 Task: Find a one-way flight from Durango to Greenville on May 2nd for 8 passengers in First class.
Action: Mouse moved to (278, 321)
Screenshot: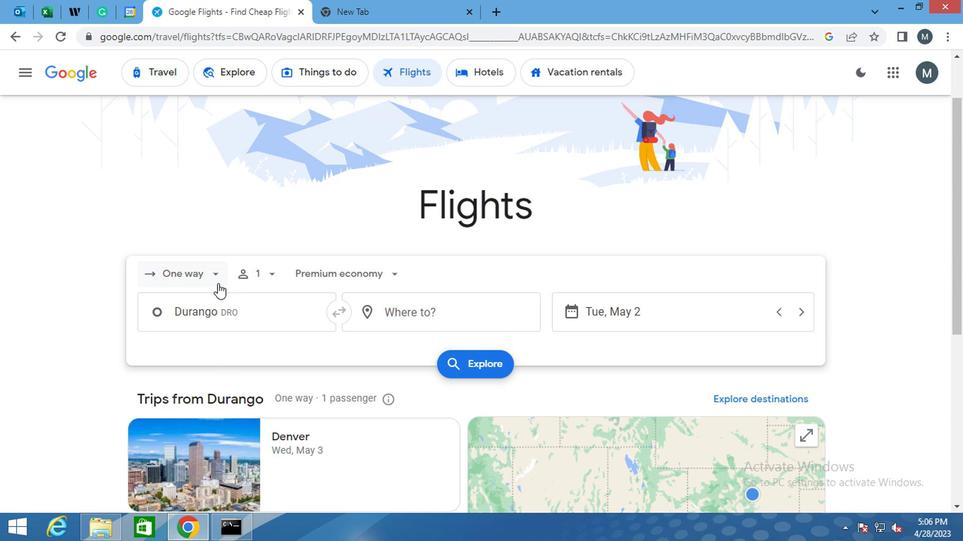 
Action: Mouse pressed left at (278, 321)
Screenshot: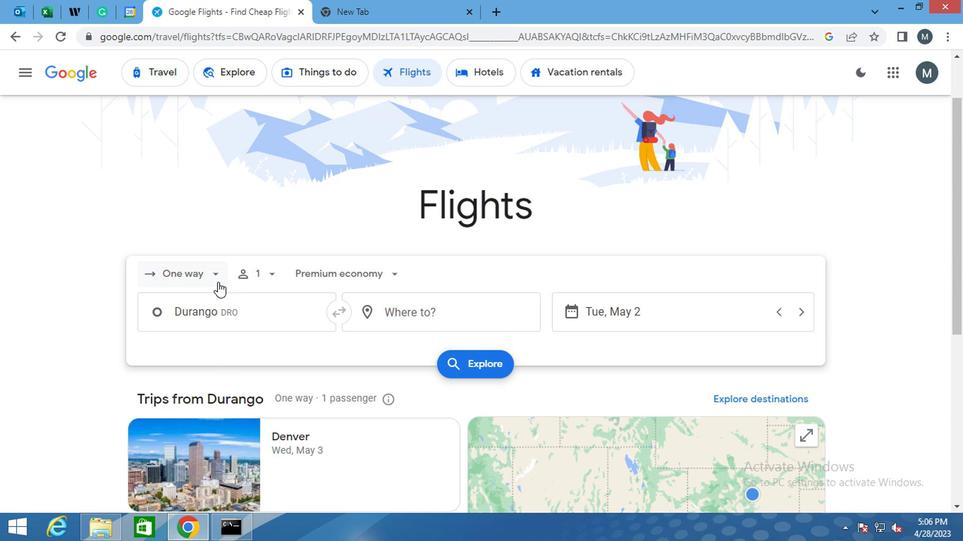 
Action: Mouse moved to (281, 369)
Screenshot: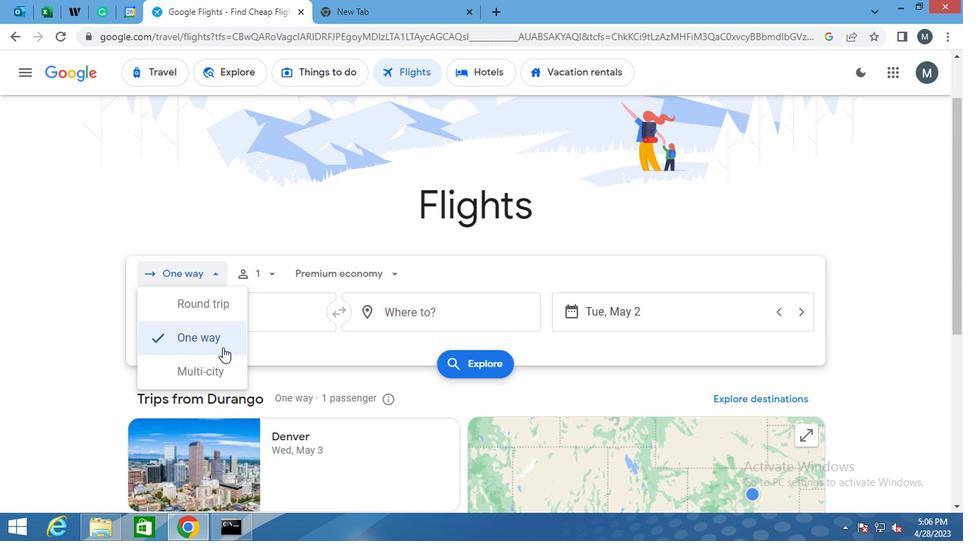 
Action: Mouse pressed left at (281, 369)
Screenshot: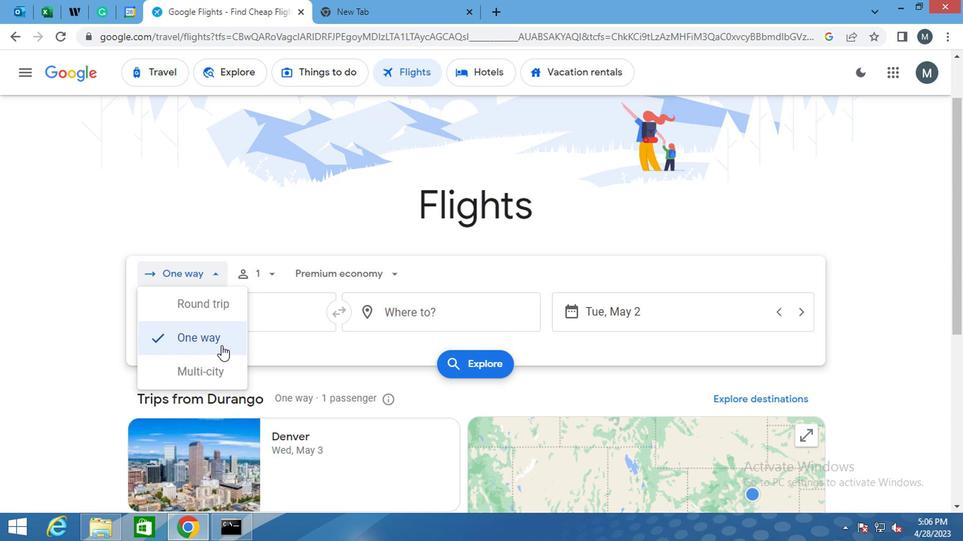 
Action: Mouse moved to (316, 323)
Screenshot: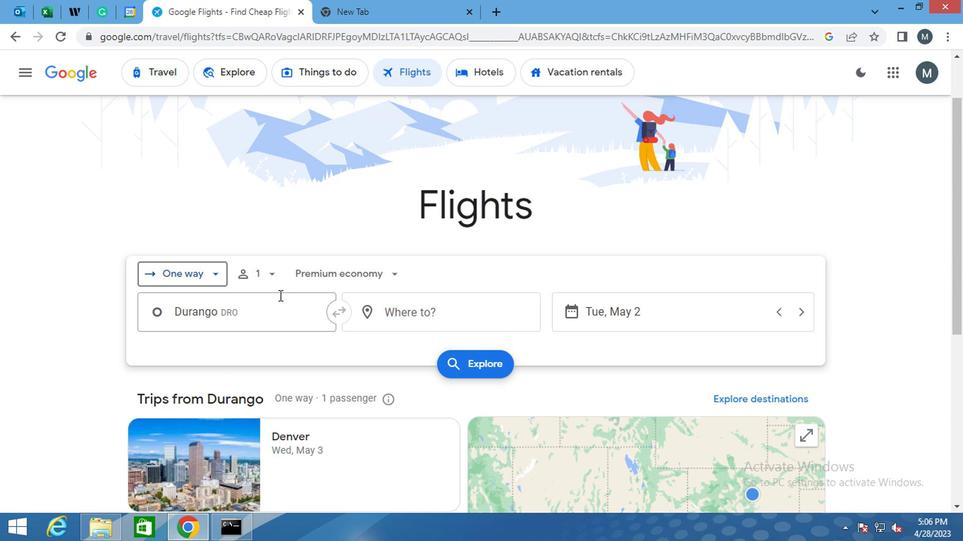 
Action: Mouse pressed left at (316, 323)
Screenshot: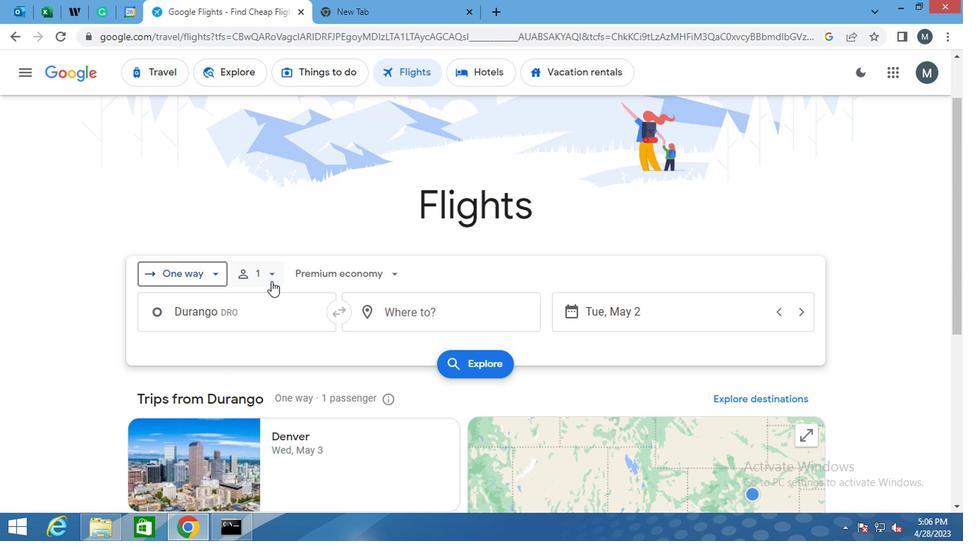 
Action: Mouse moved to (392, 372)
Screenshot: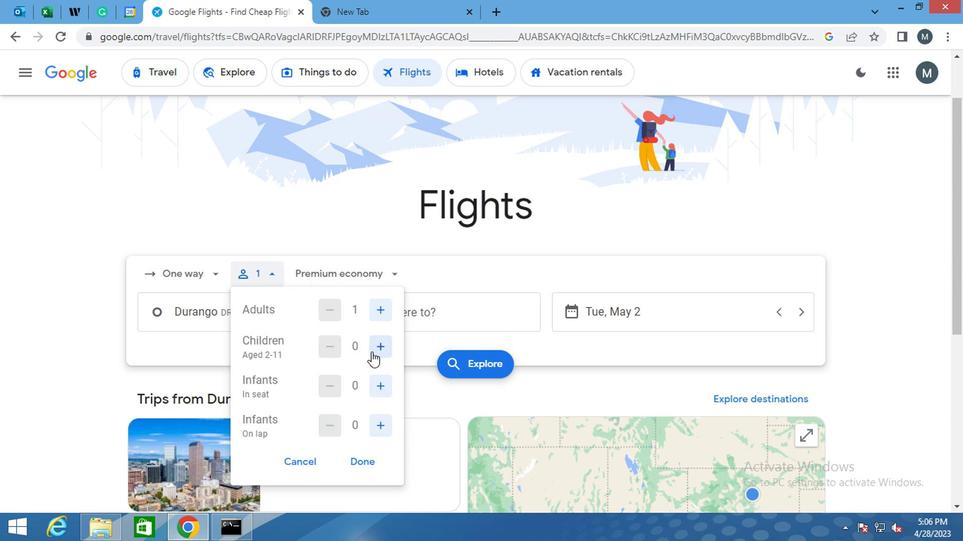 
Action: Mouse pressed left at (392, 372)
Screenshot: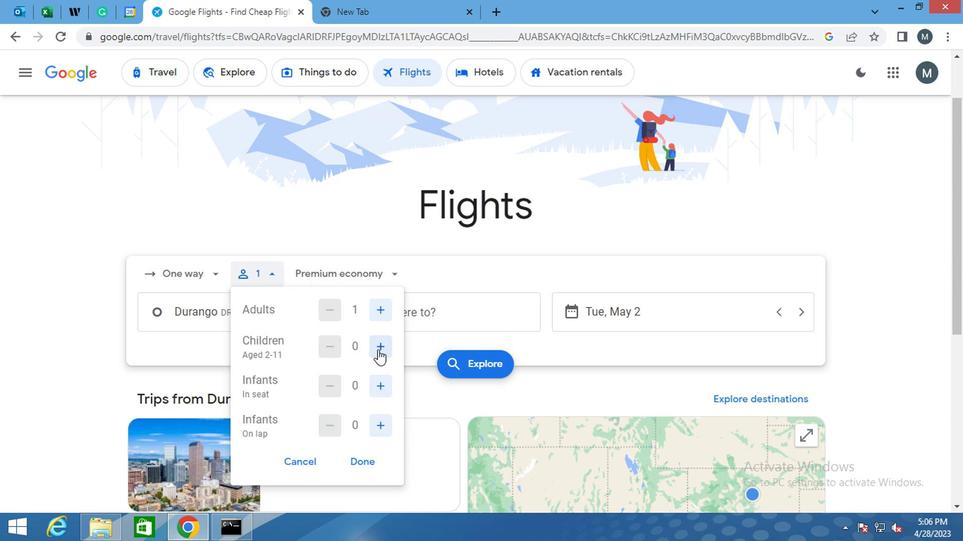 
Action: Mouse moved to (392, 371)
Screenshot: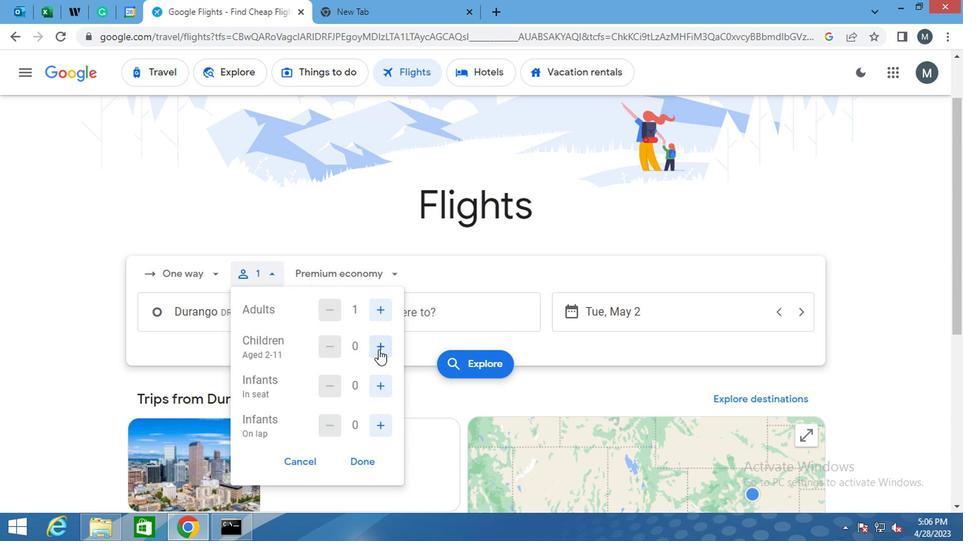 
Action: Mouse pressed left at (392, 371)
Screenshot: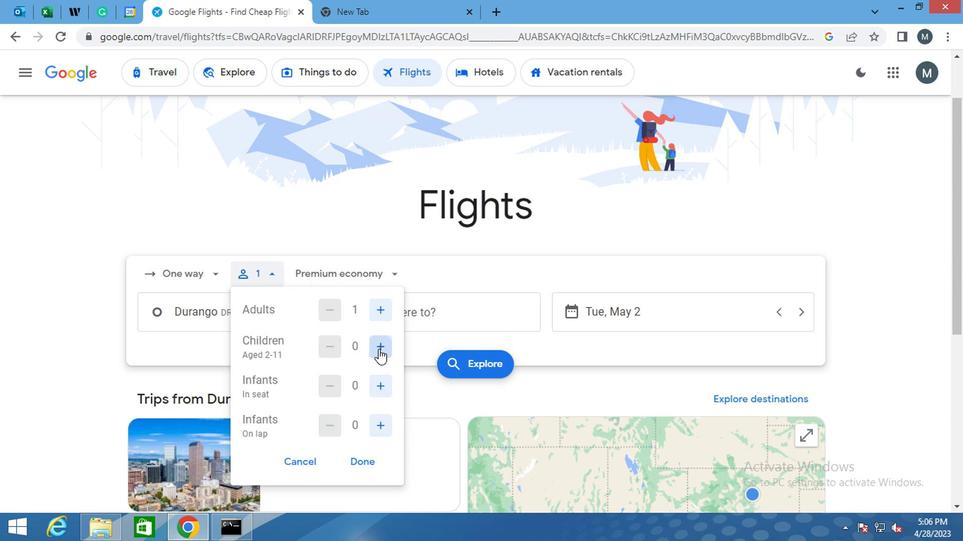 
Action: Mouse pressed left at (392, 371)
Screenshot: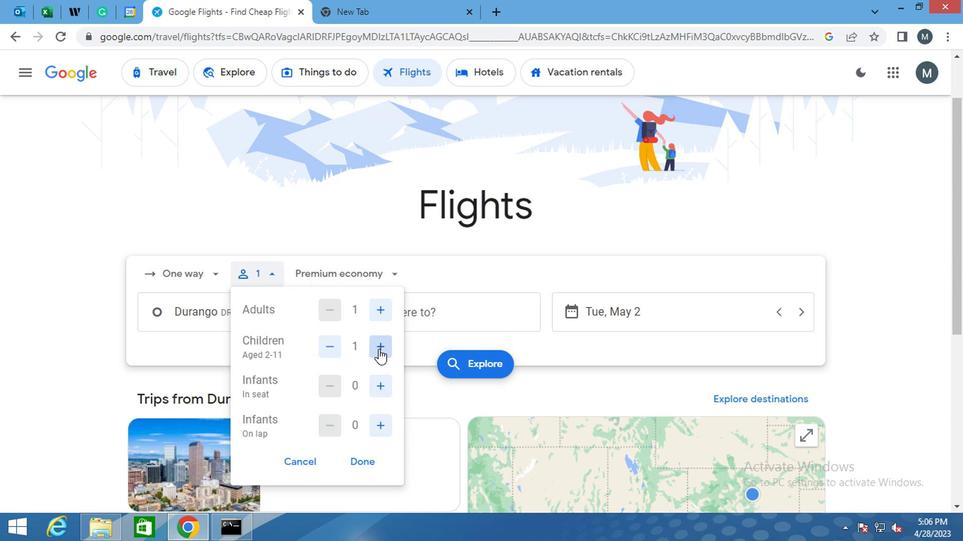 
Action: Mouse pressed left at (392, 371)
Screenshot: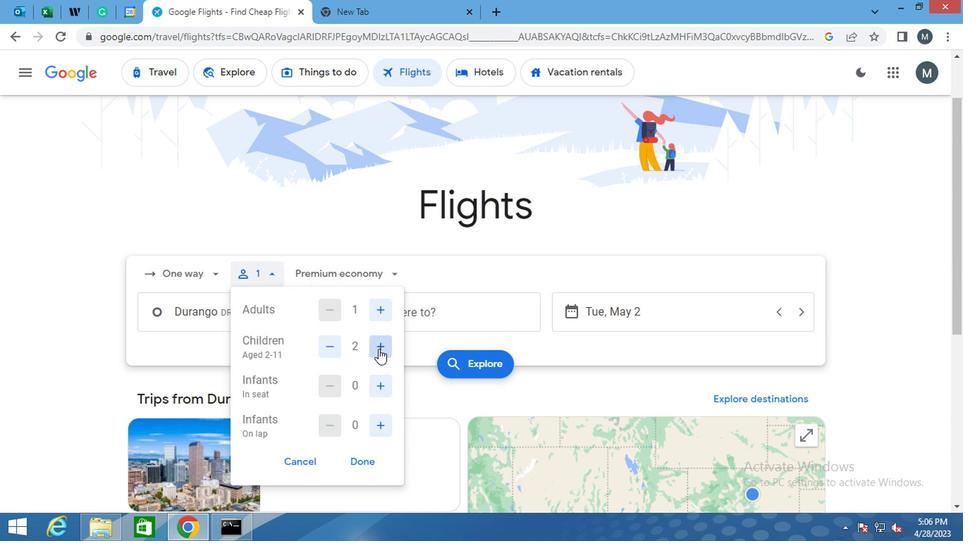 
Action: Mouse pressed left at (392, 371)
Screenshot: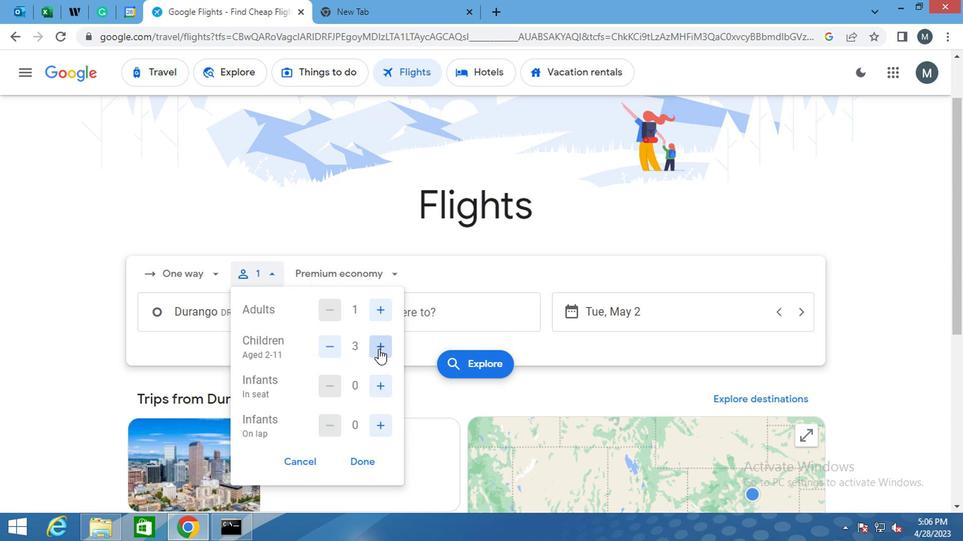 
Action: Mouse moved to (392, 399)
Screenshot: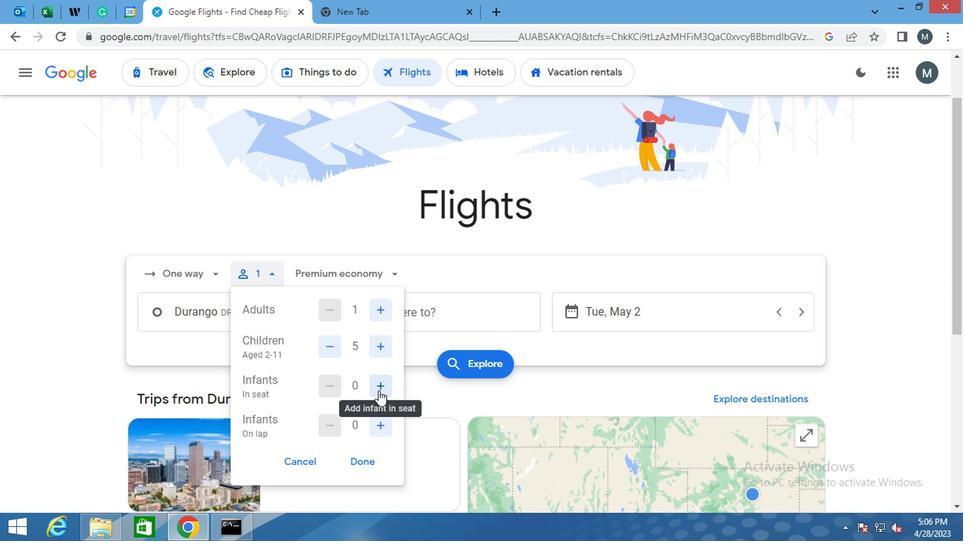 
Action: Mouse pressed left at (392, 399)
Screenshot: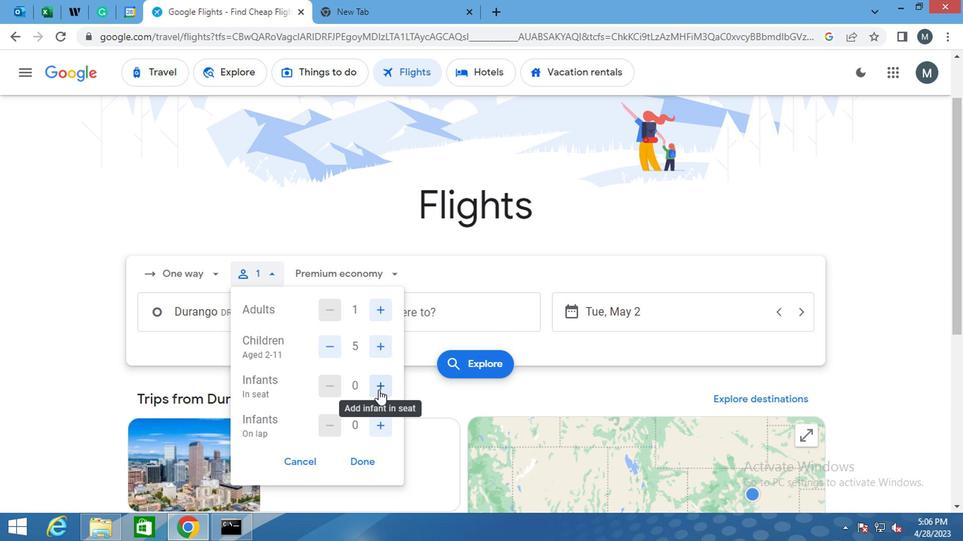
Action: Mouse pressed left at (392, 399)
Screenshot: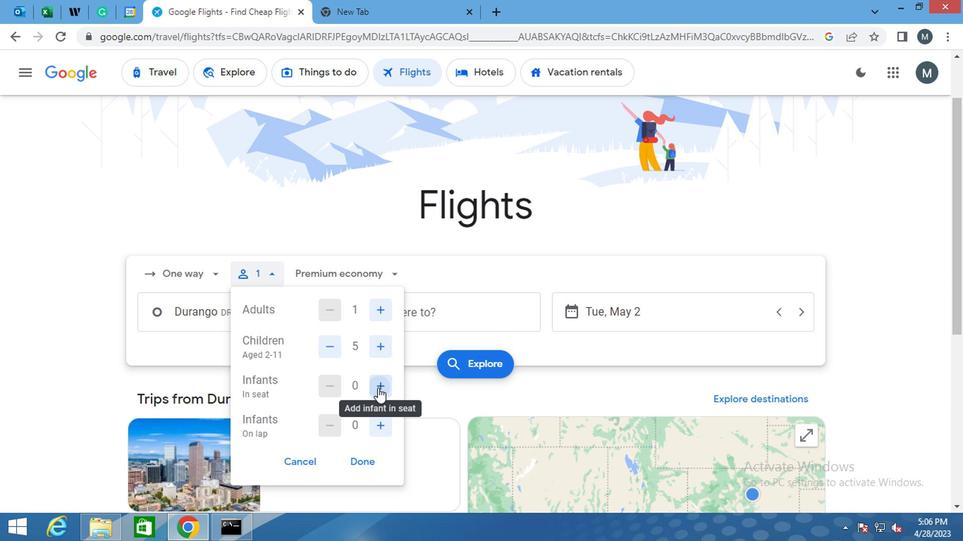 
Action: Mouse moved to (391, 428)
Screenshot: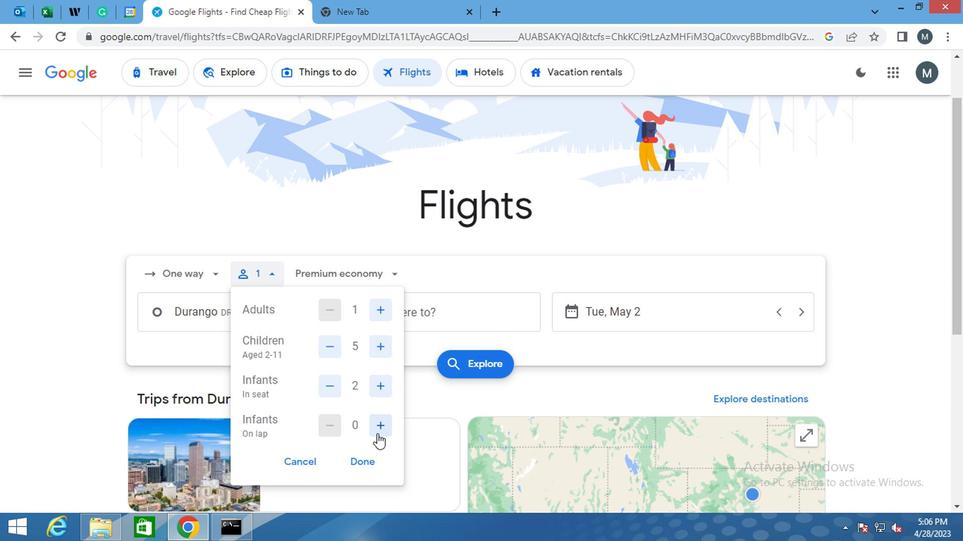 
Action: Mouse pressed left at (391, 428)
Screenshot: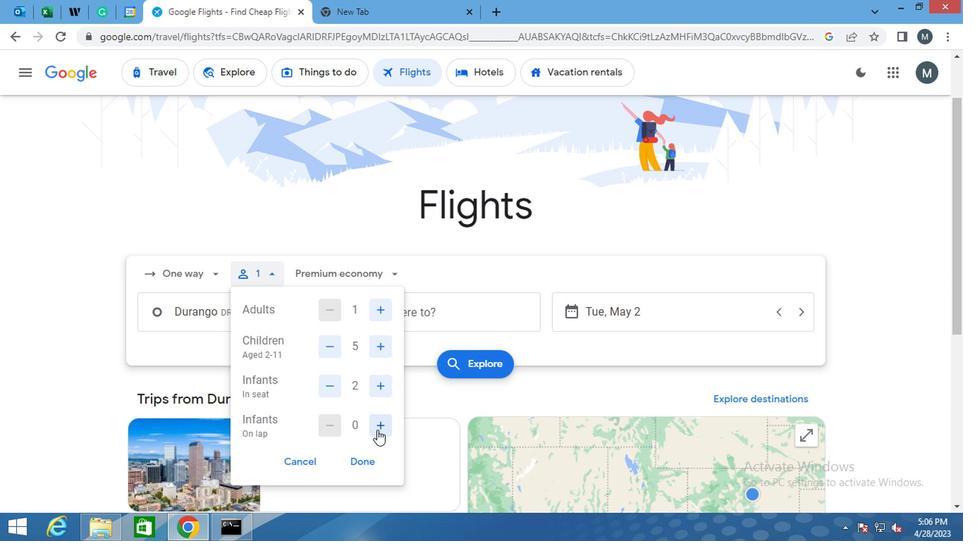 
Action: Mouse moved to (358, 398)
Screenshot: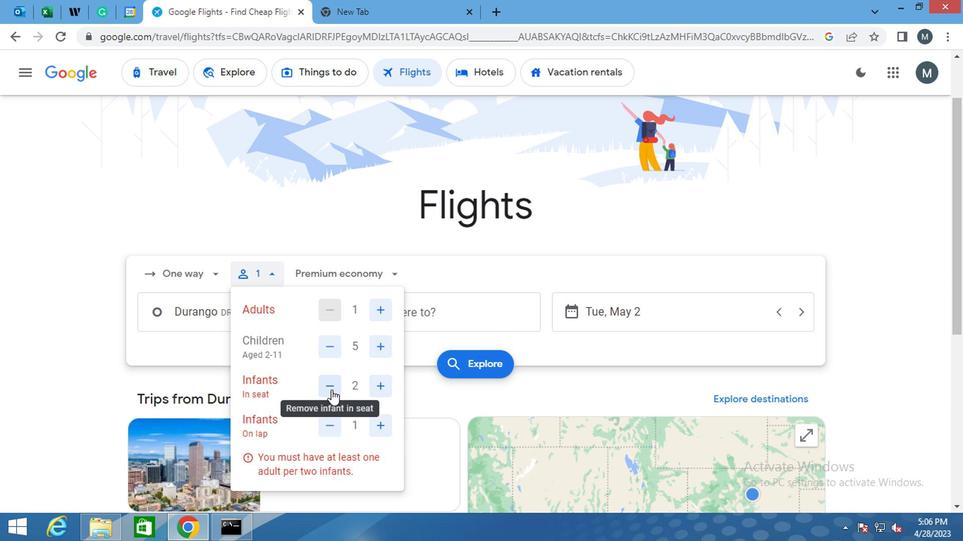 
Action: Mouse pressed left at (358, 398)
Screenshot: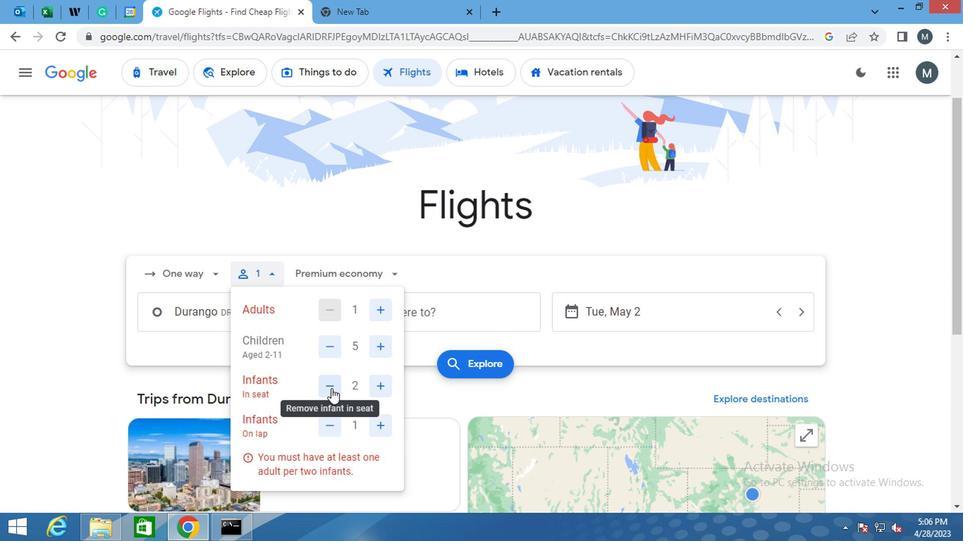
Action: Mouse moved to (386, 448)
Screenshot: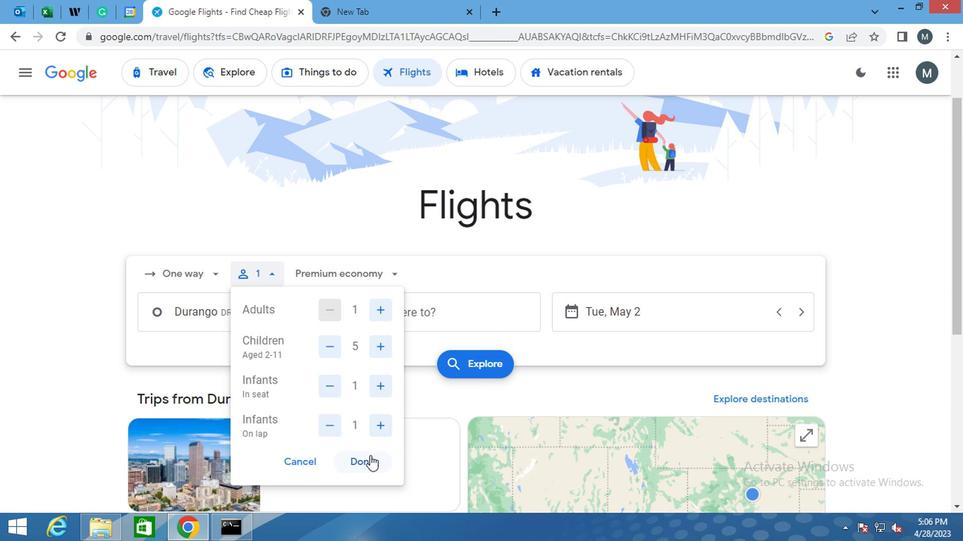 
Action: Mouse pressed left at (386, 448)
Screenshot: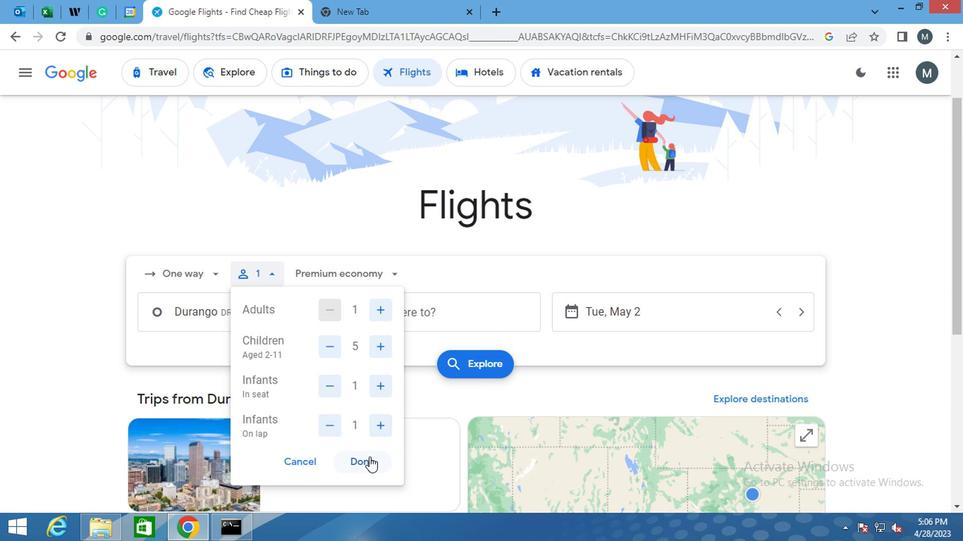 
Action: Mouse moved to (391, 318)
Screenshot: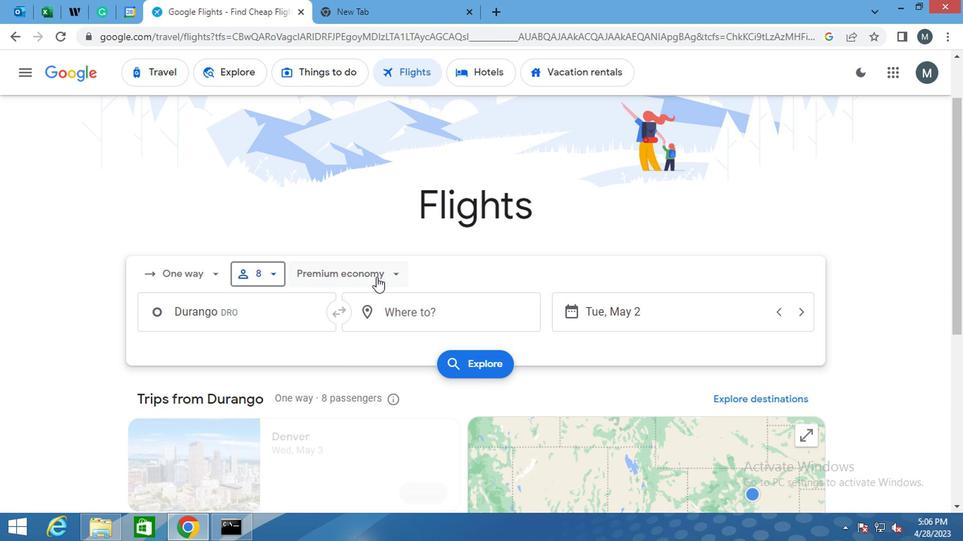 
Action: Mouse pressed left at (391, 318)
Screenshot: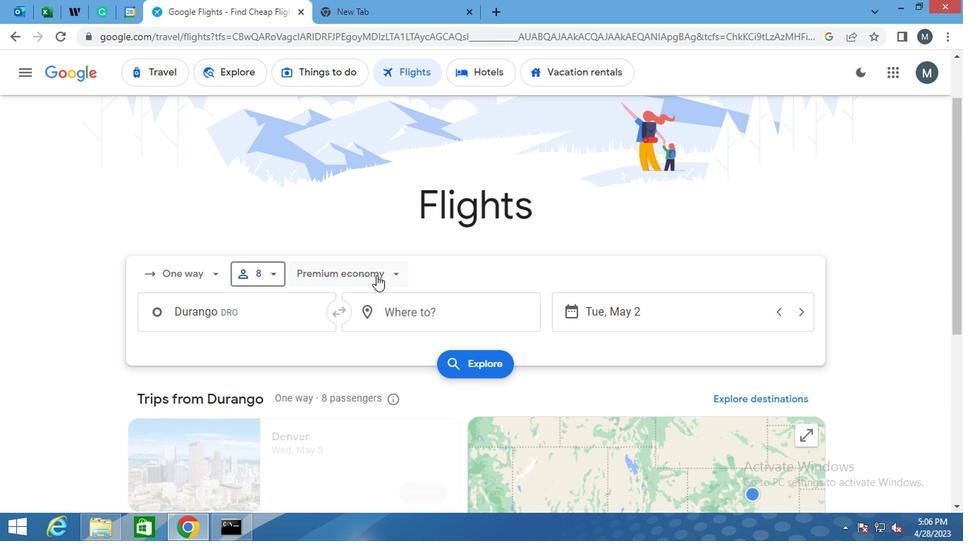 
Action: Mouse moved to (373, 409)
Screenshot: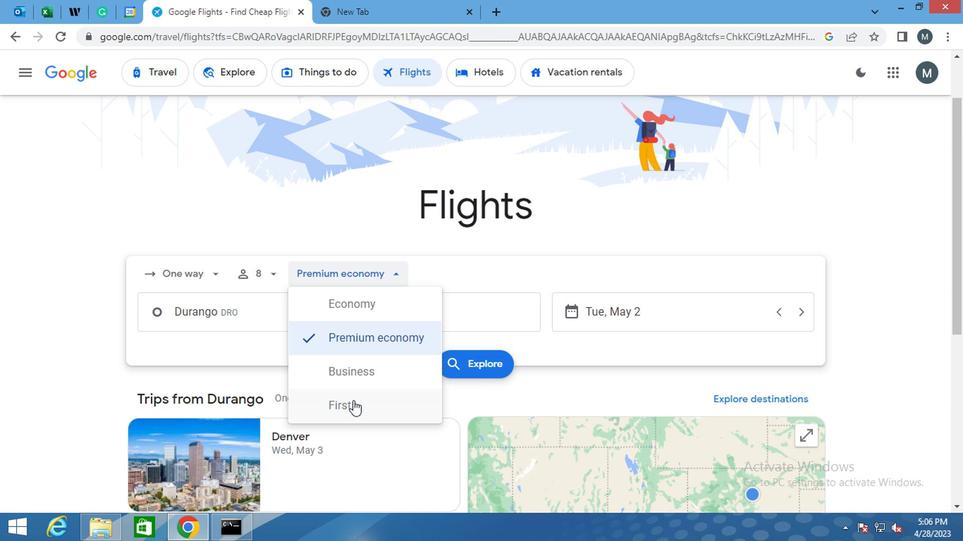 
Action: Mouse pressed left at (373, 409)
Screenshot: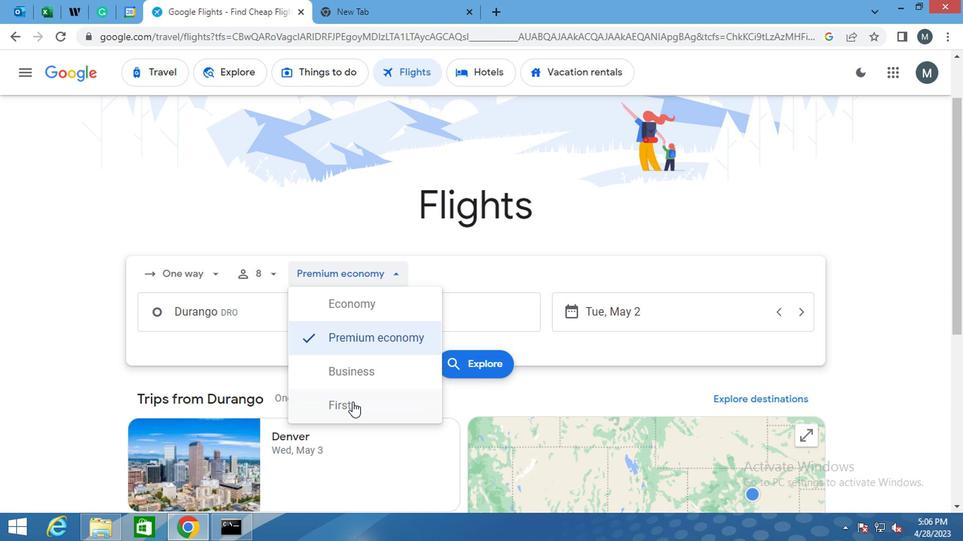 
Action: Mouse moved to (313, 341)
Screenshot: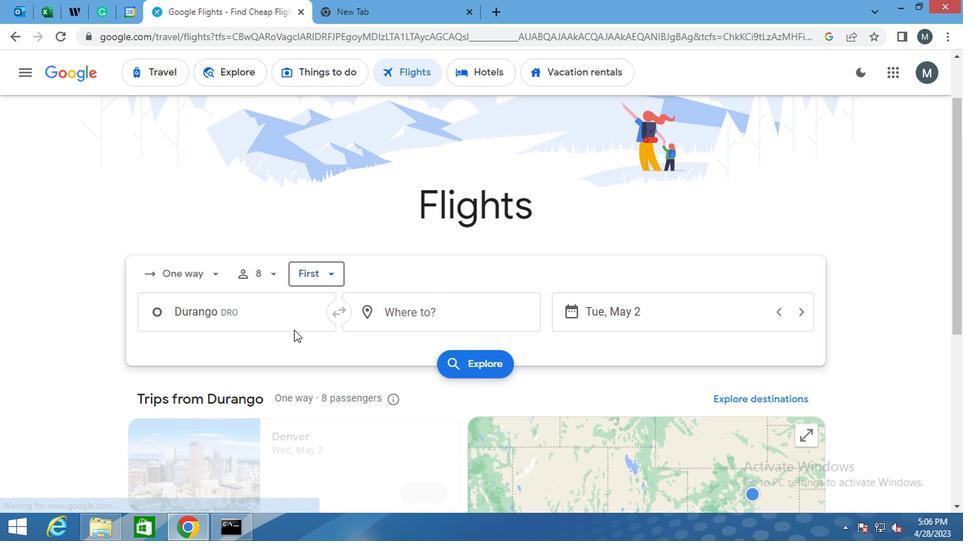 
Action: Mouse pressed left at (313, 341)
Screenshot: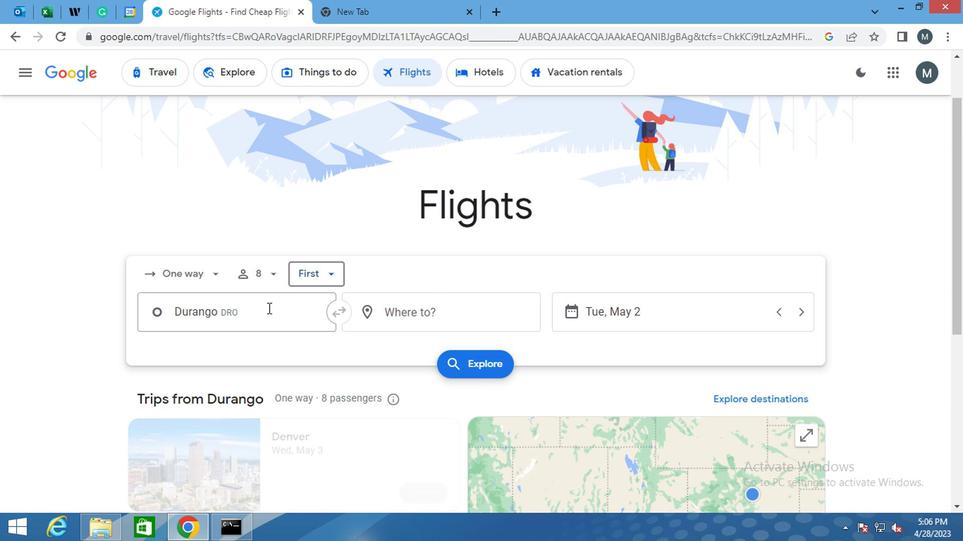 
Action: Mouse moved to (330, 394)
Screenshot: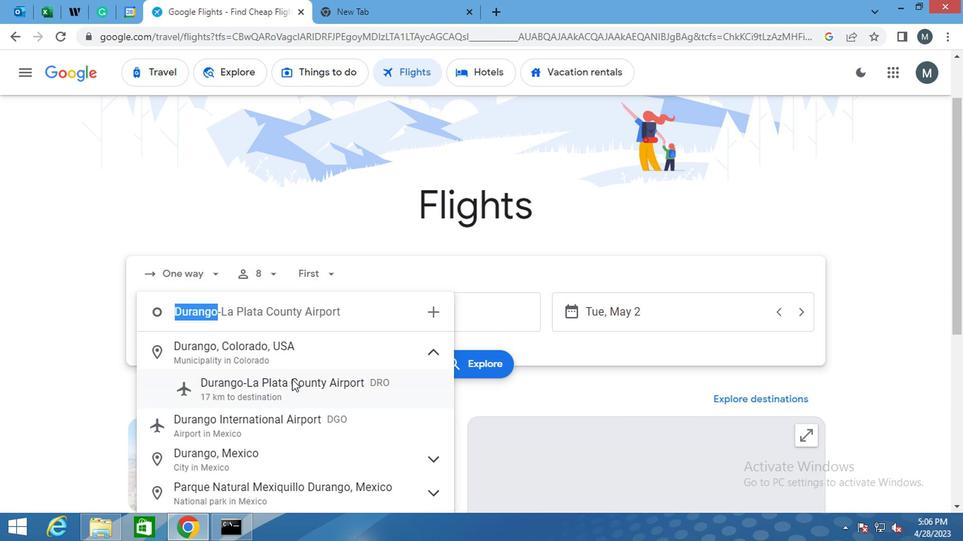 
Action: Mouse pressed left at (330, 394)
Screenshot: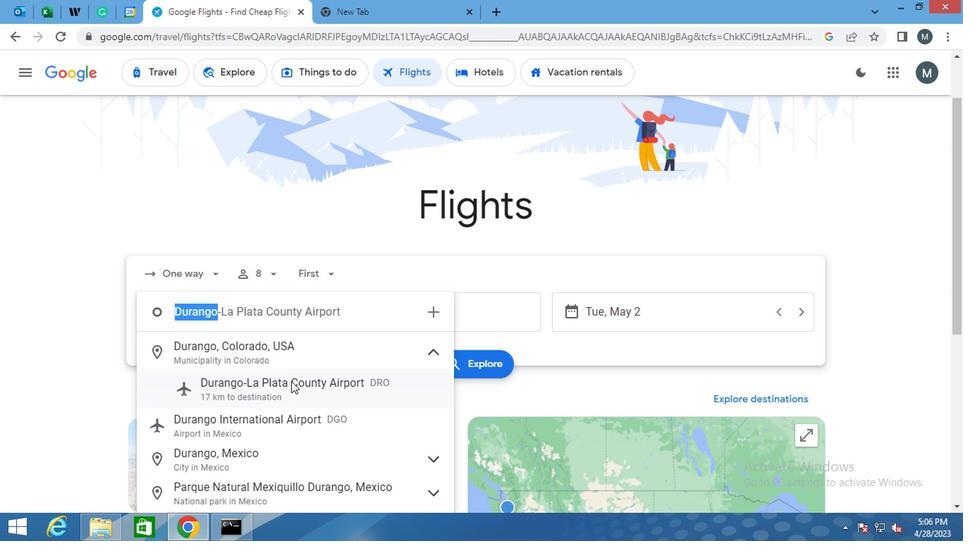 
Action: Mouse moved to (412, 345)
Screenshot: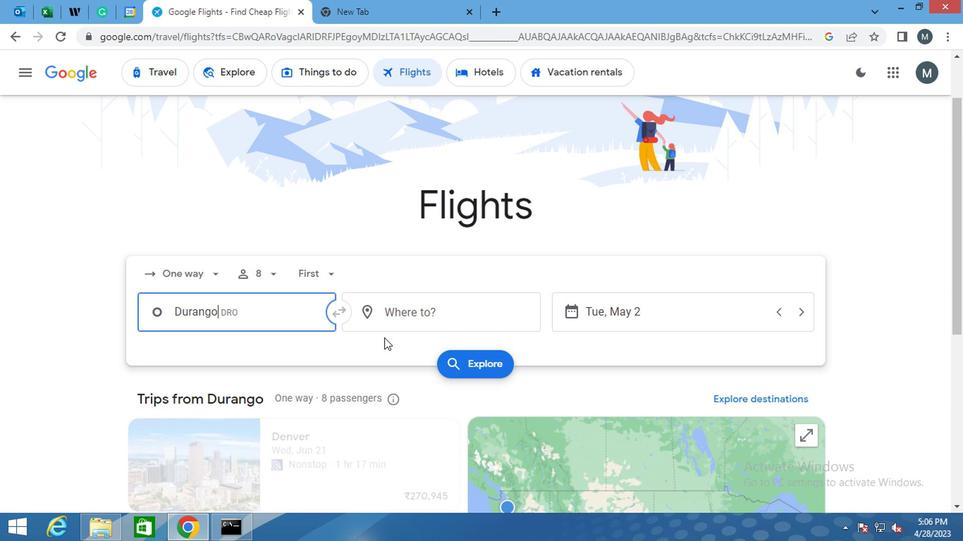 
Action: Mouse pressed left at (412, 345)
Screenshot: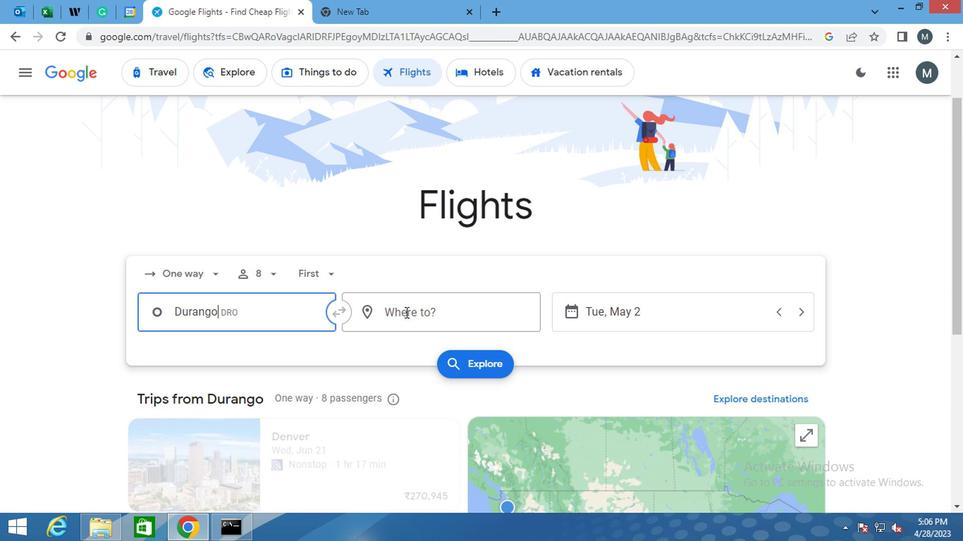 
Action: Mouse moved to (412, 345)
Screenshot: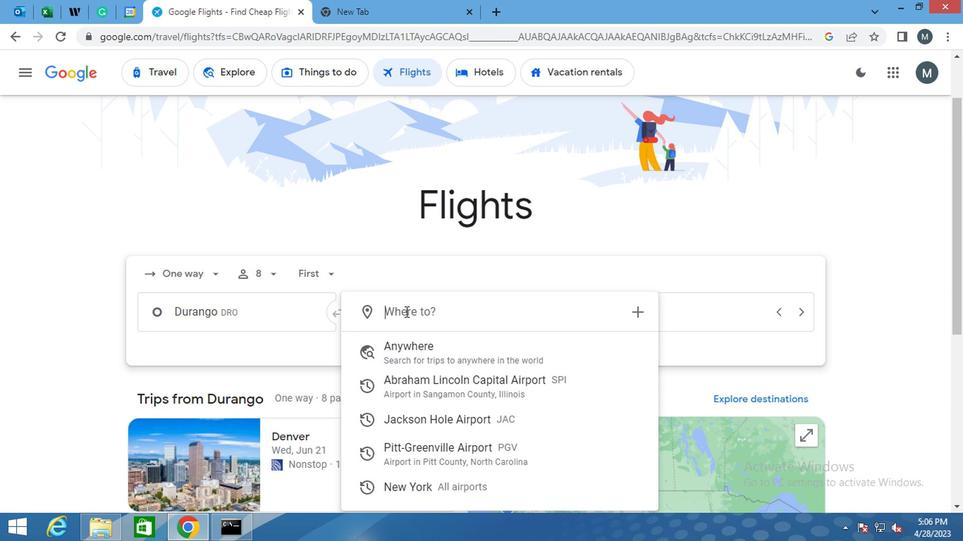 
Action: Key pressed p
Screenshot: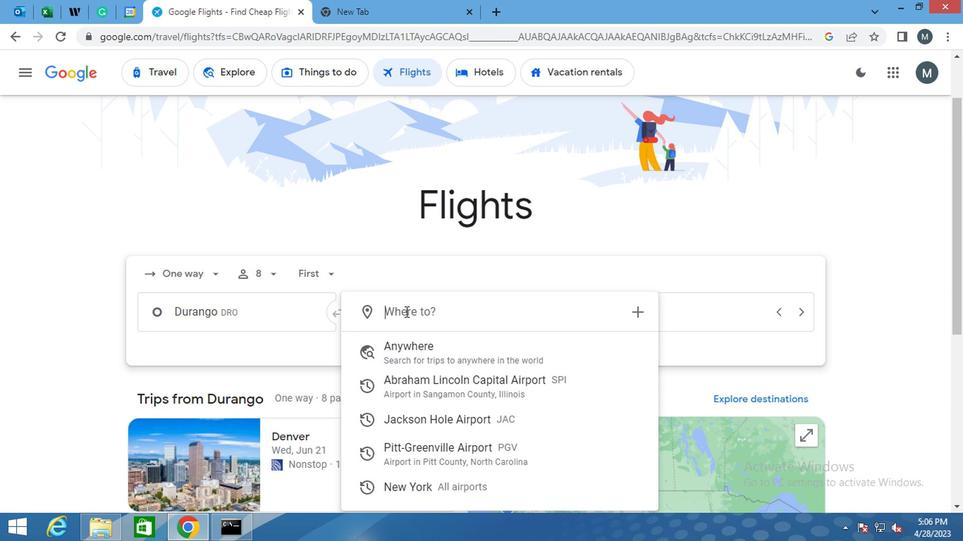 
Action: Mouse moved to (410, 346)
Screenshot: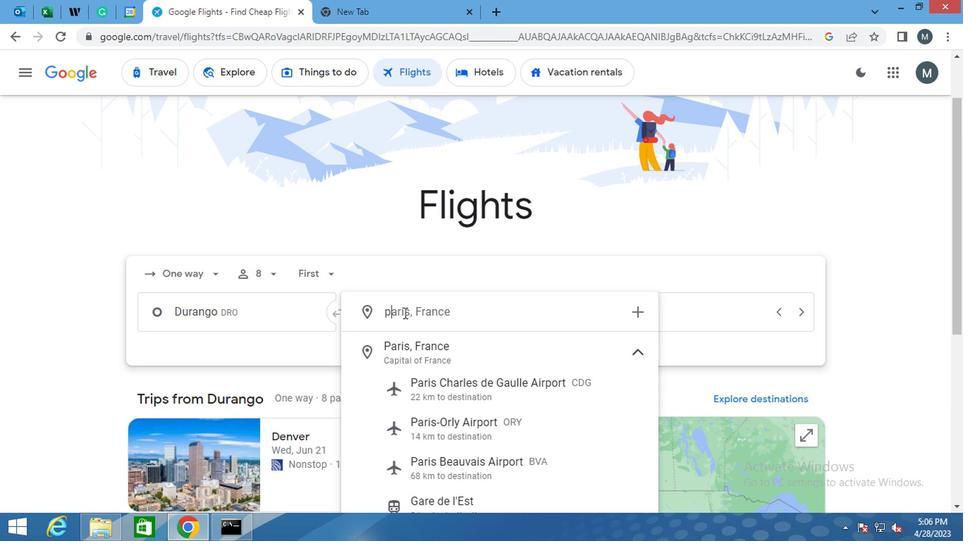 
Action: Key pressed g
Screenshot: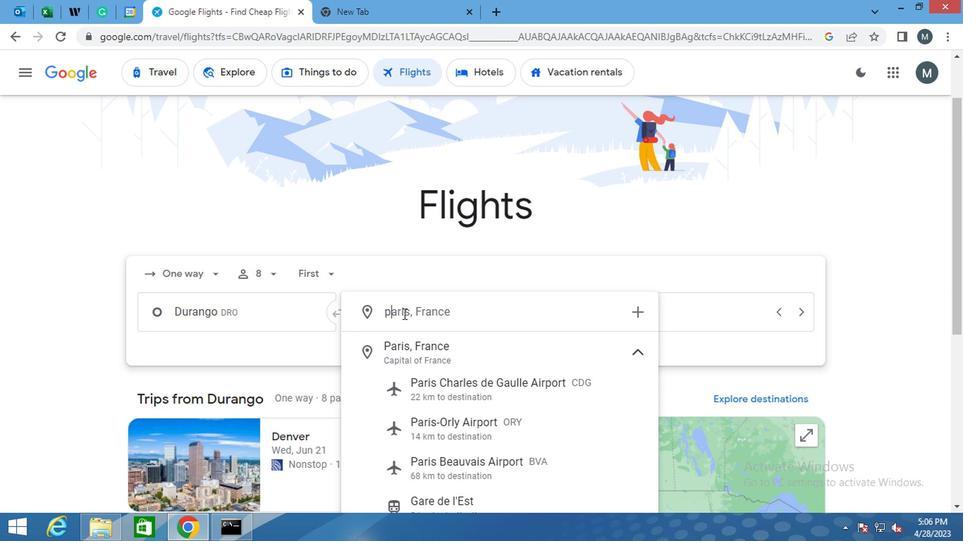 
Action: Mouse moved to (409, 348)
Screenshot: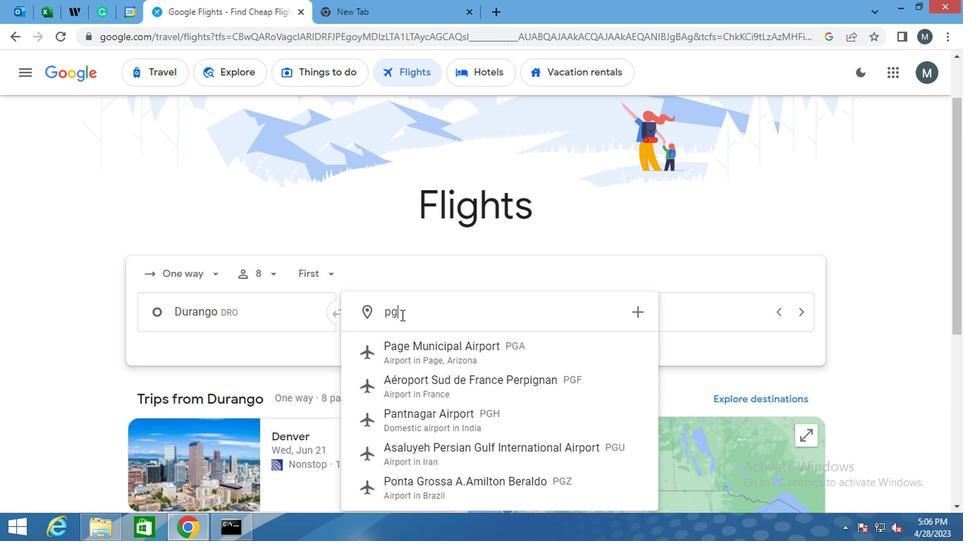 
Action: Key pressed v
Screenshot: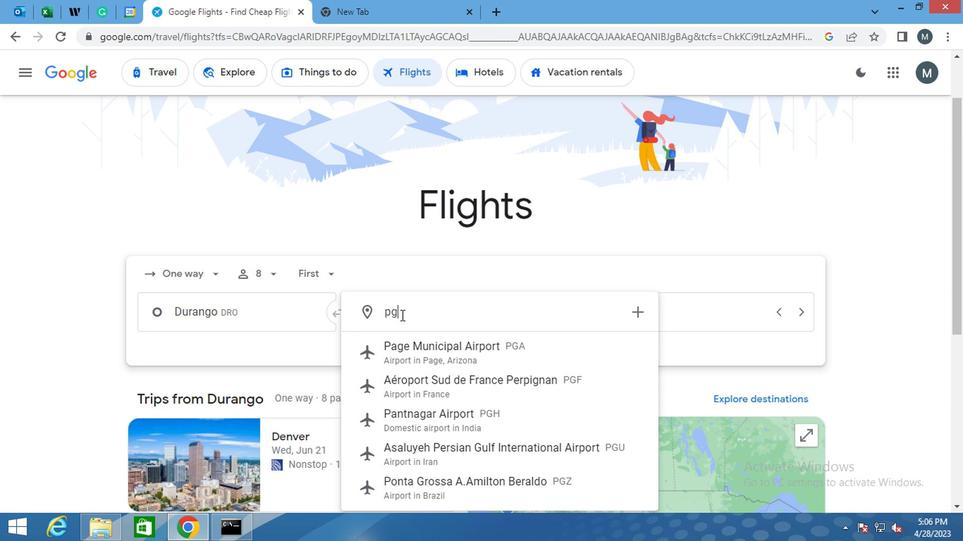 
Action: Mouse moved to (431, 373)
Screenshot: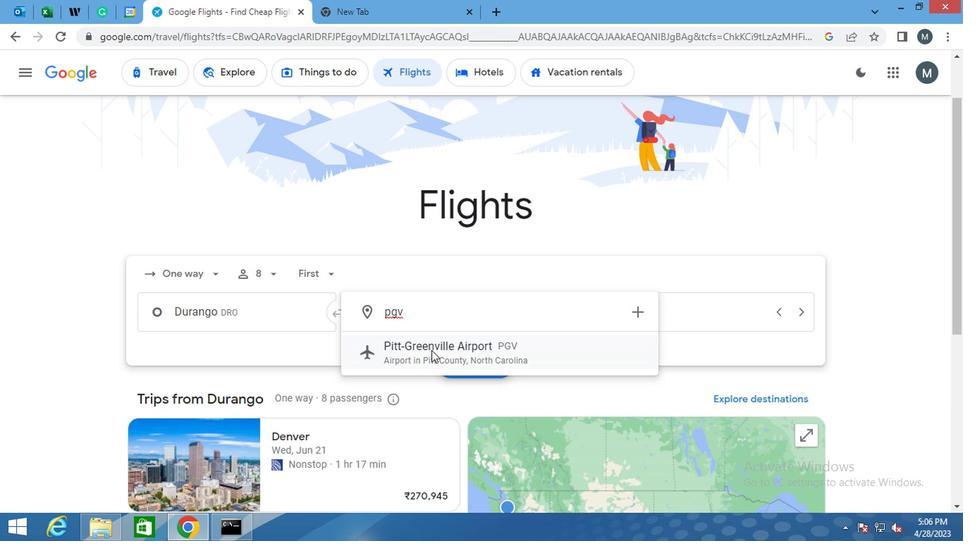 
Action: Mouse pressed left at (431, 373)
Screenshot: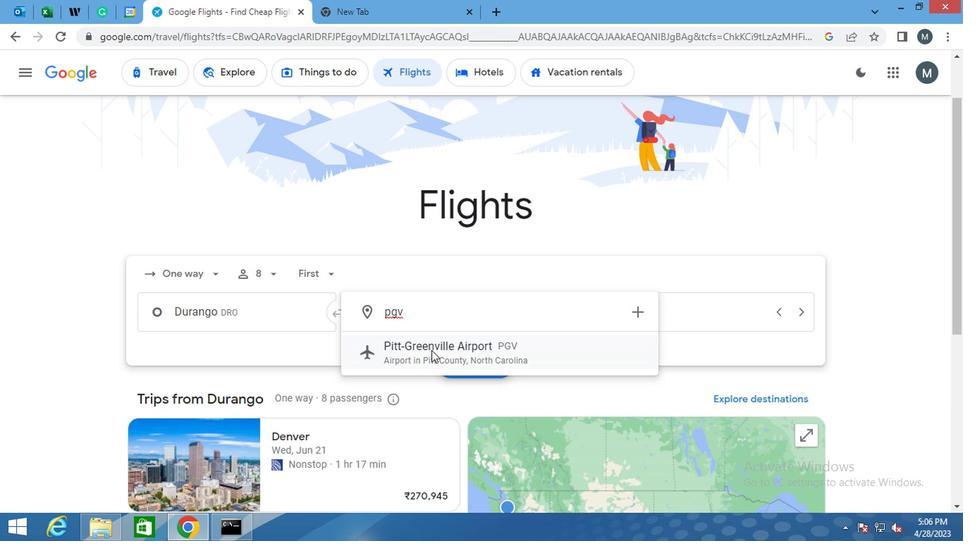 
Action: Mouse moved to (529, 345)
Screenshot: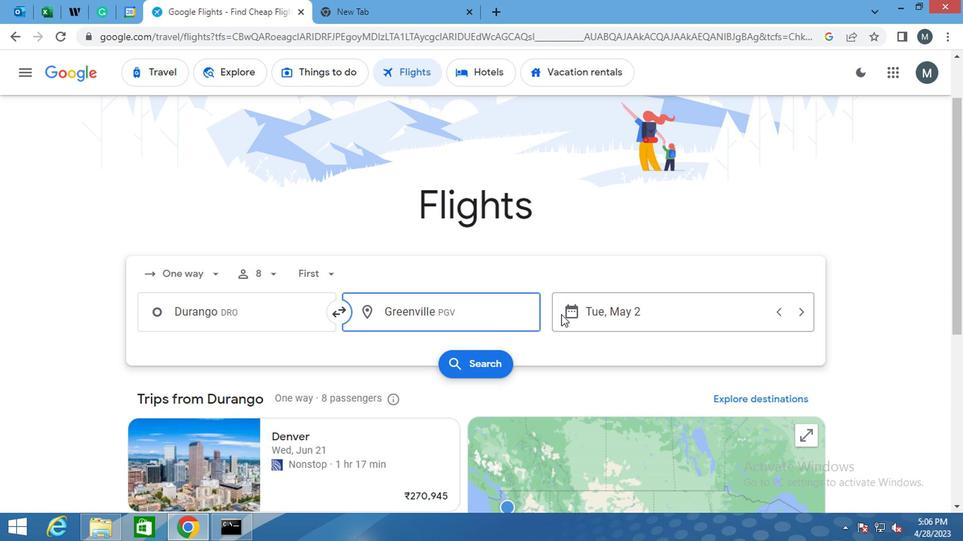 
Action: Mouse pressed left at (529, 345)
Screenshot: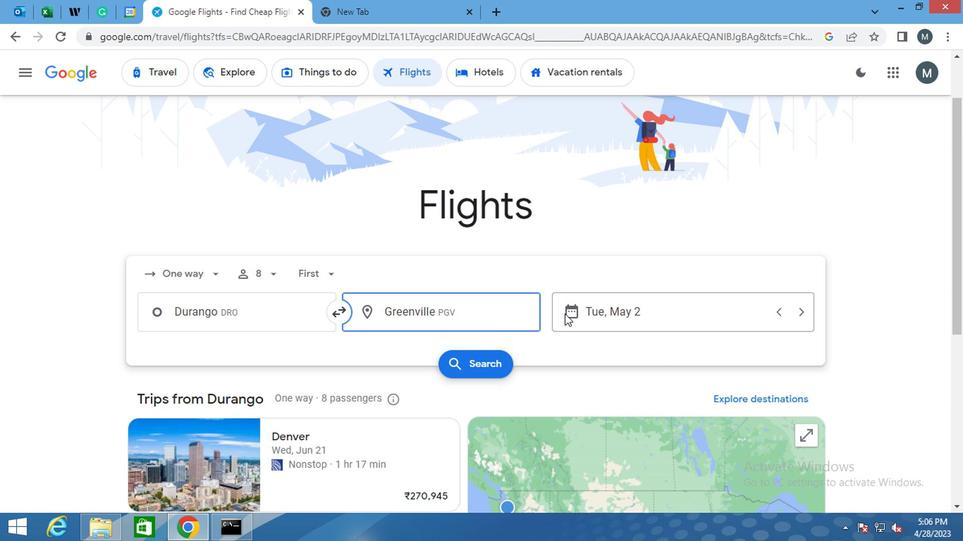 
Action: Mouse moved to (578, 300)
Screenshot: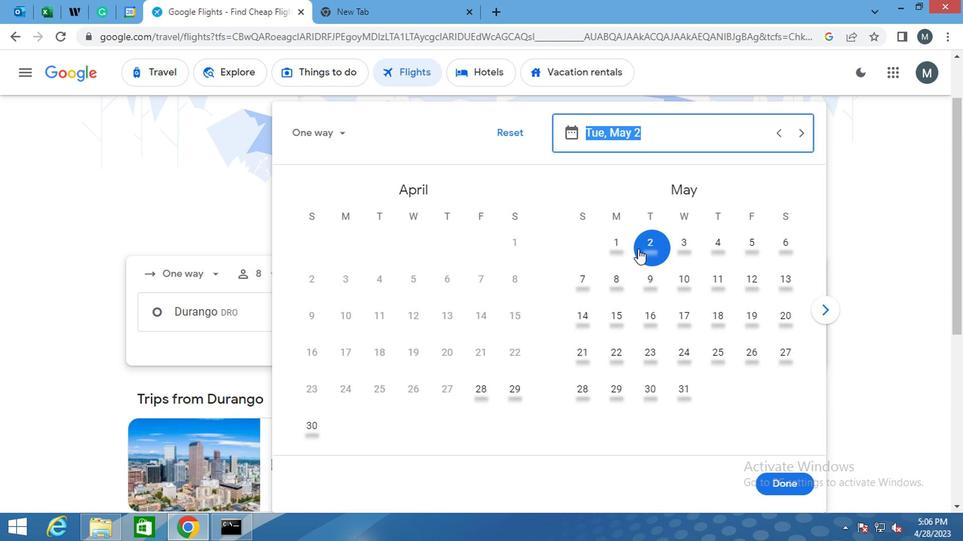 
Action: Mouse pressed left at (578, 300)
Screenshot: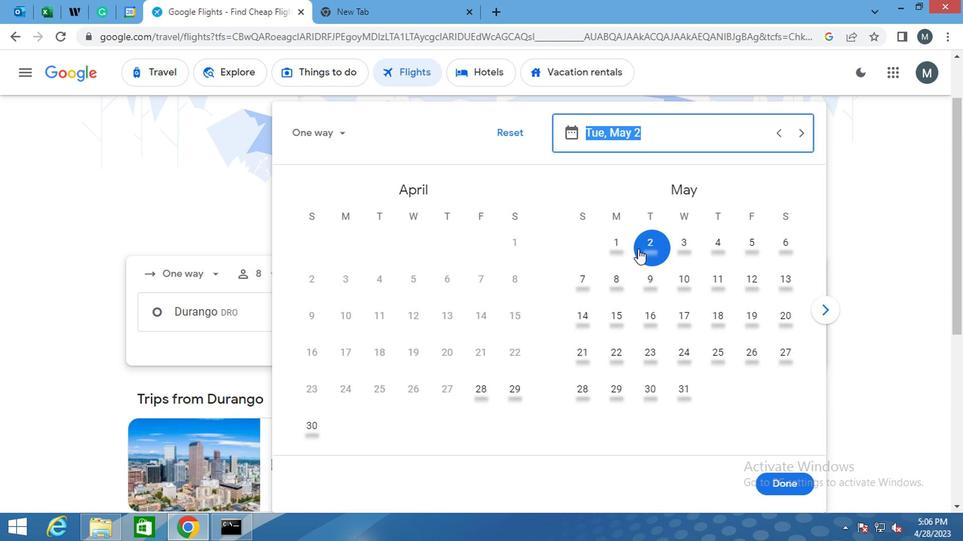 
Action: Mouse moved to (676, 465)
Screenshot: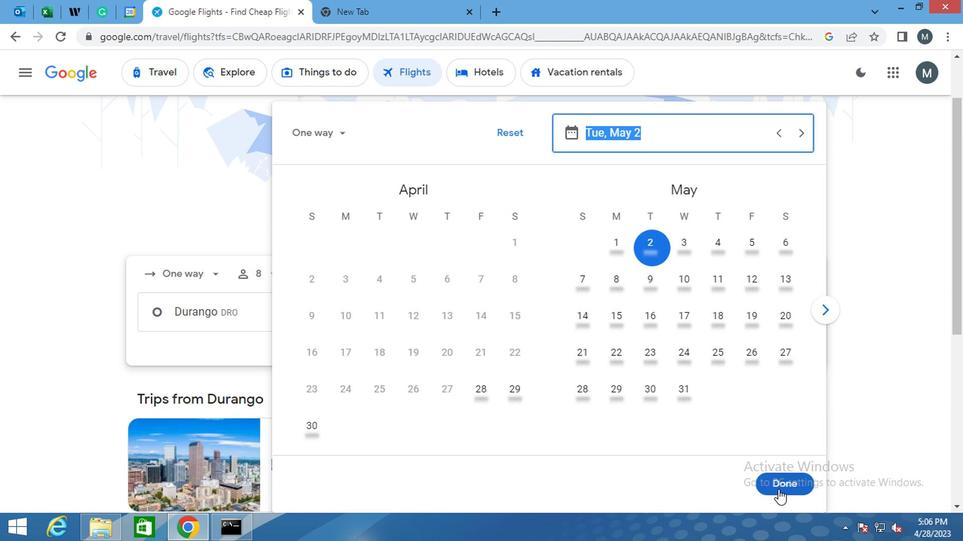 
Action: Mouse pressed left at (676, 465)
Screenshot: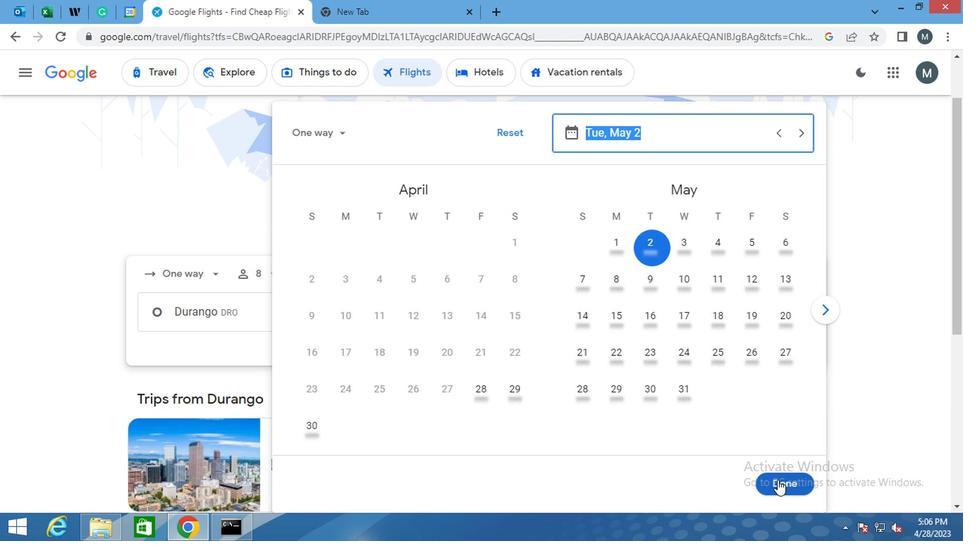 
Action: Mouse moved to (451, 379)
Screenshot: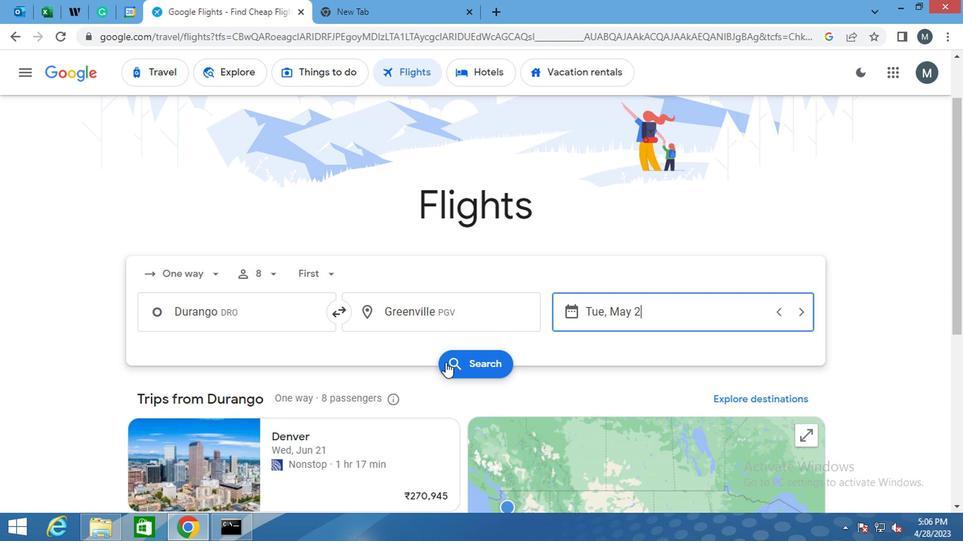 
Action: Mouse pressed left at (451, 379)
Screenshot: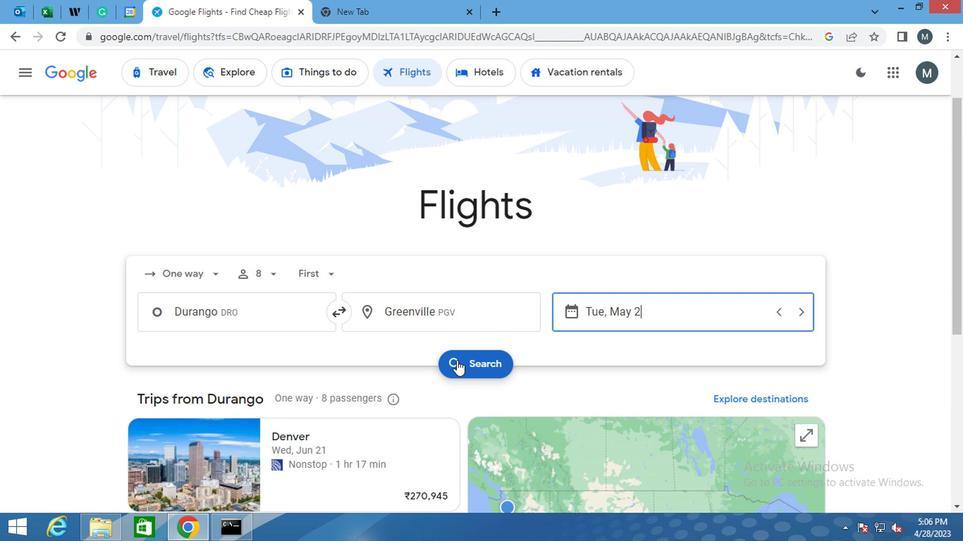 
Action: Mouse moved to (242, 266)
Screenshot: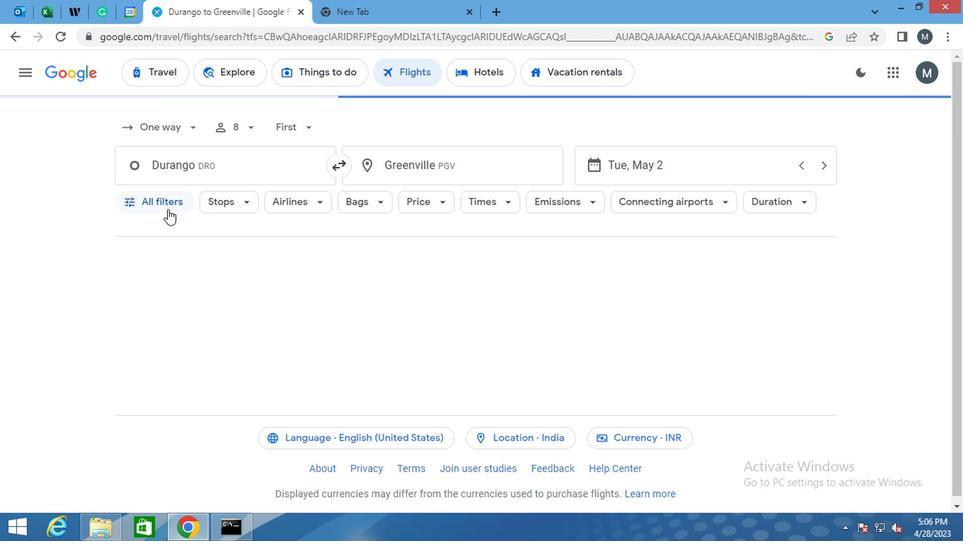 
Action: Mouse pressed left at (242, 266)
Screenshot: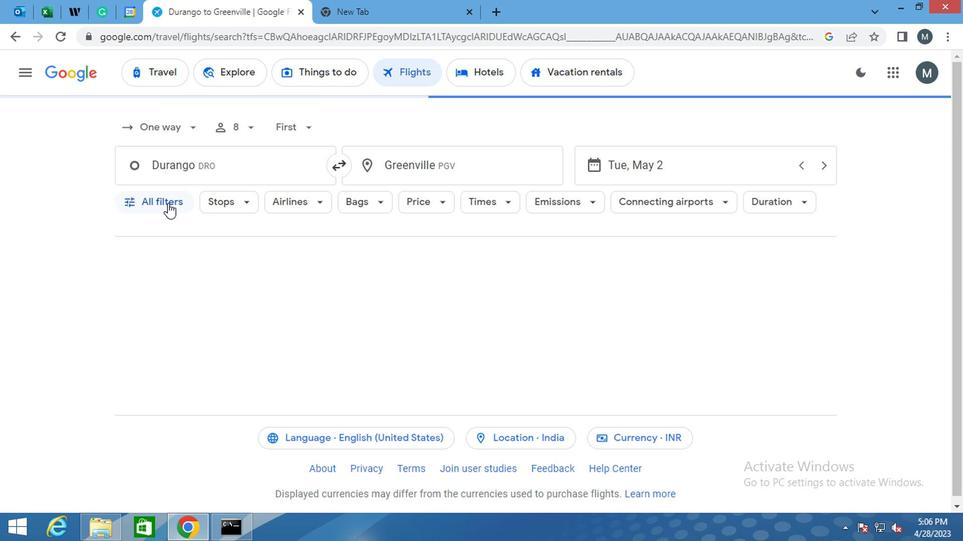 
Action: Mouse moved to (262, 352)
Screenshot: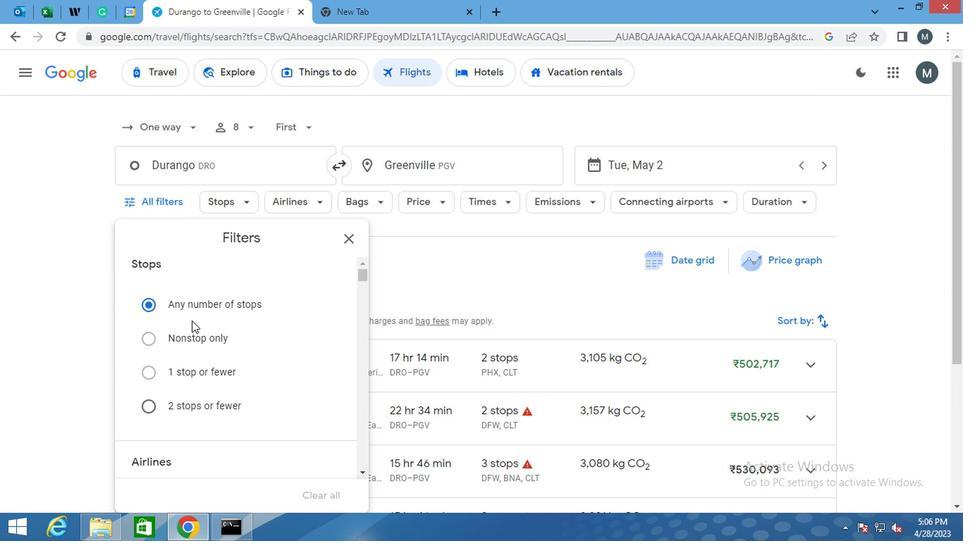 
Action: Mouse scrolled (262, 352) with delta (0, 0)
Screenshot: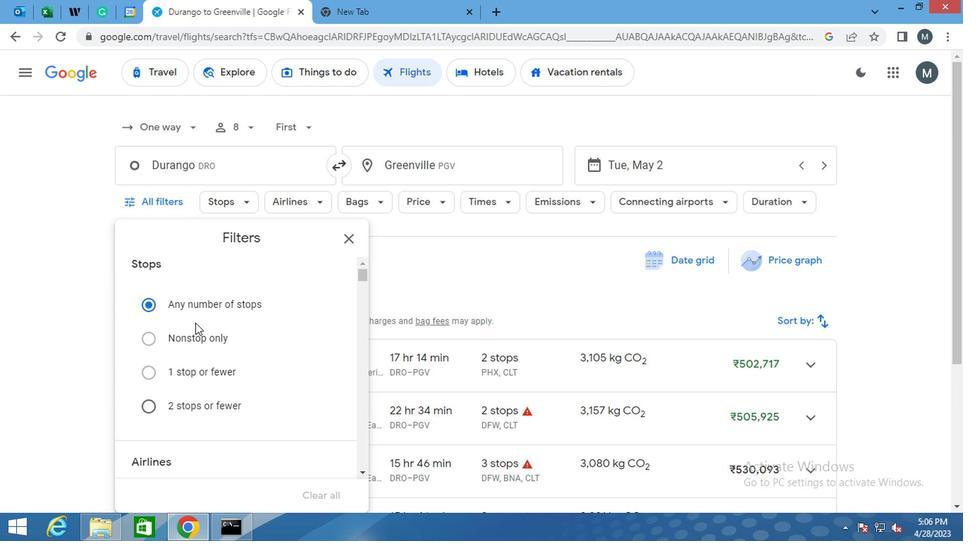 
Action: Mouse scrolled (262, 352) with delta (0, 0)
Screenshot: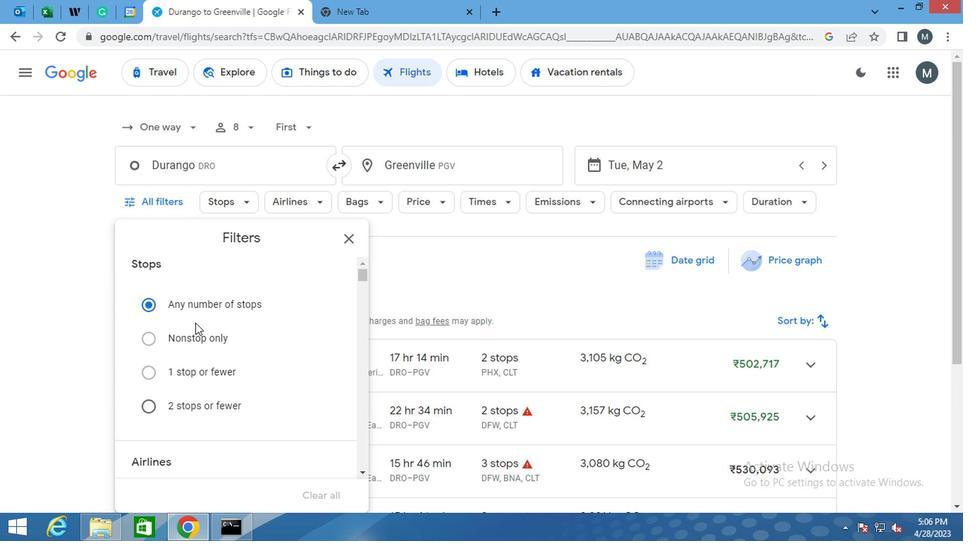 
Action: Mouse moved to (357, 377)
Screenshot: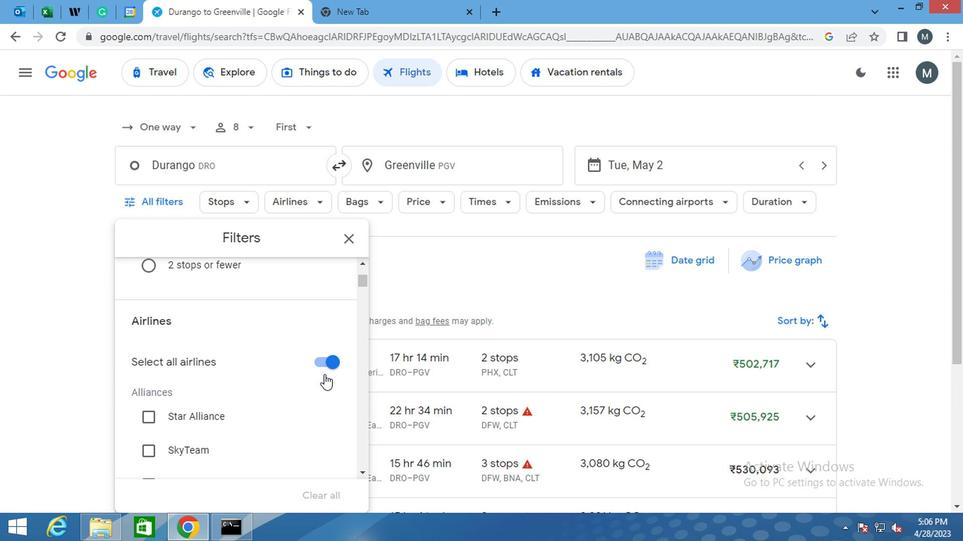 
Action: Mouse pressed left at (357, 377)
Screenshot: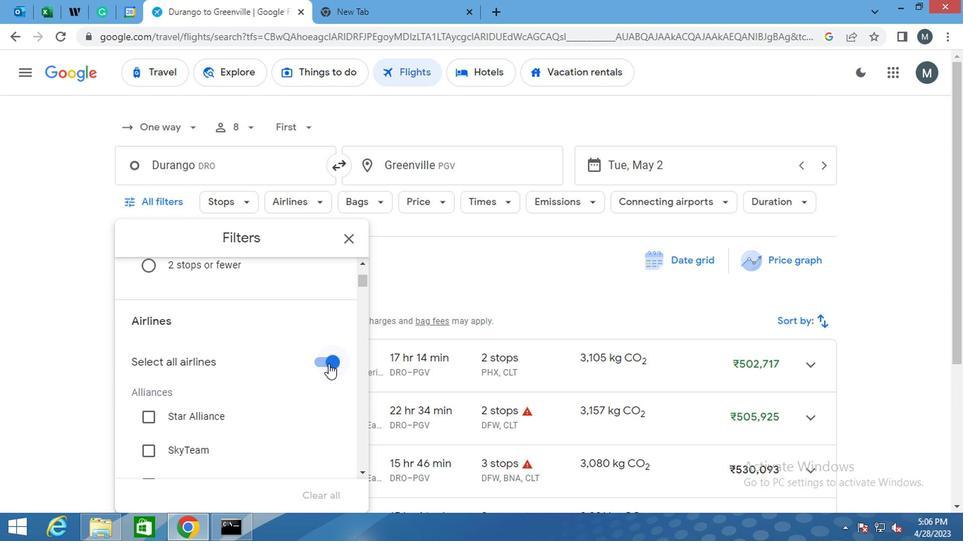 
Action: Mouse moved to (299, 376)
Screenshot: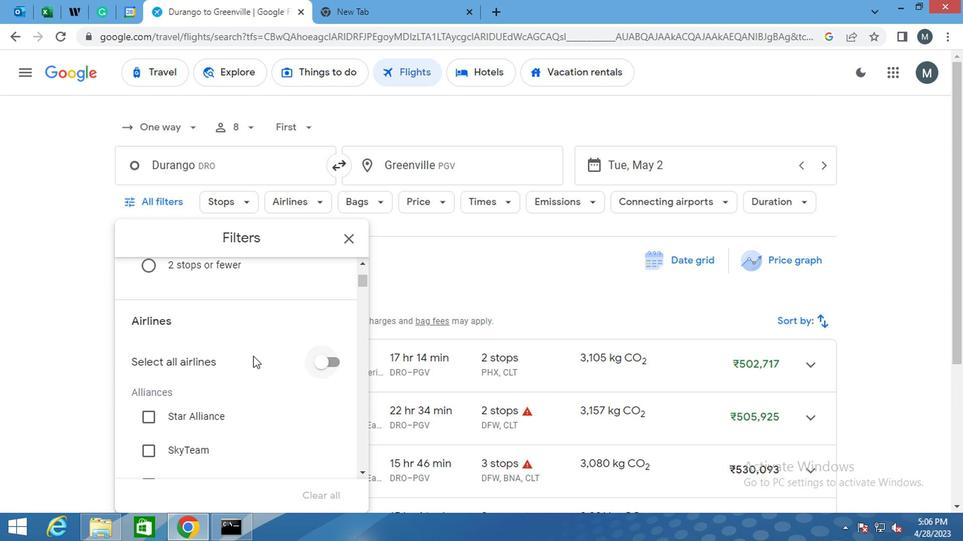 
Action: Mouse scrolled (299, 375) with delta (0, 0)
Screenshot: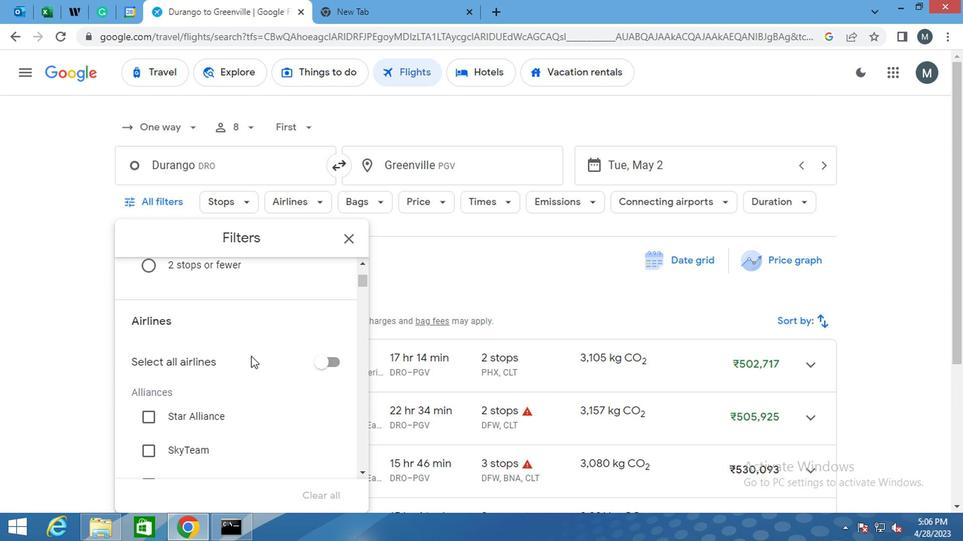 
Action: Mouse moved to (294, 378)
Screenshot: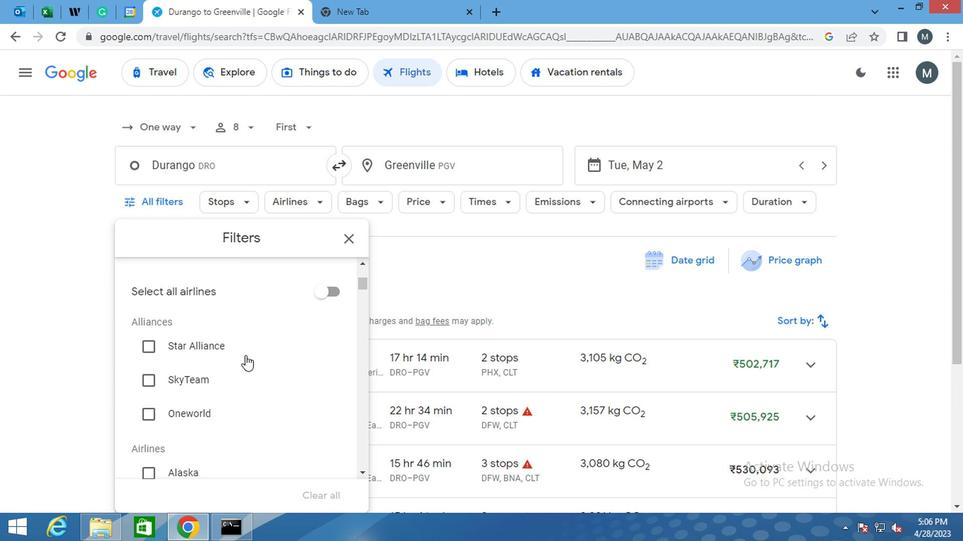 
Action: Mouse scrolled (294, 378) with delta (0, 0)
Screenshot: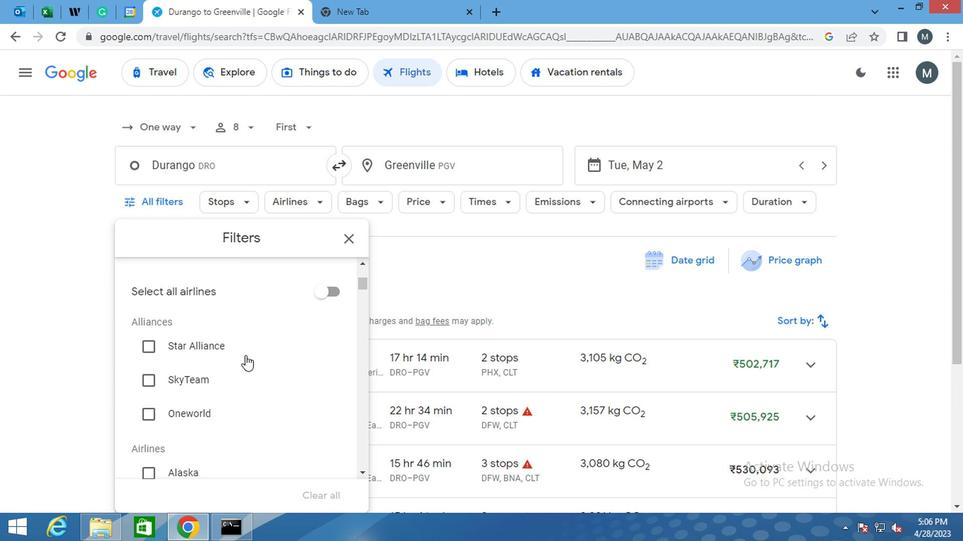 
Action: Mouse scrolled (294, 378) with delta (0, 0)
Screenshot: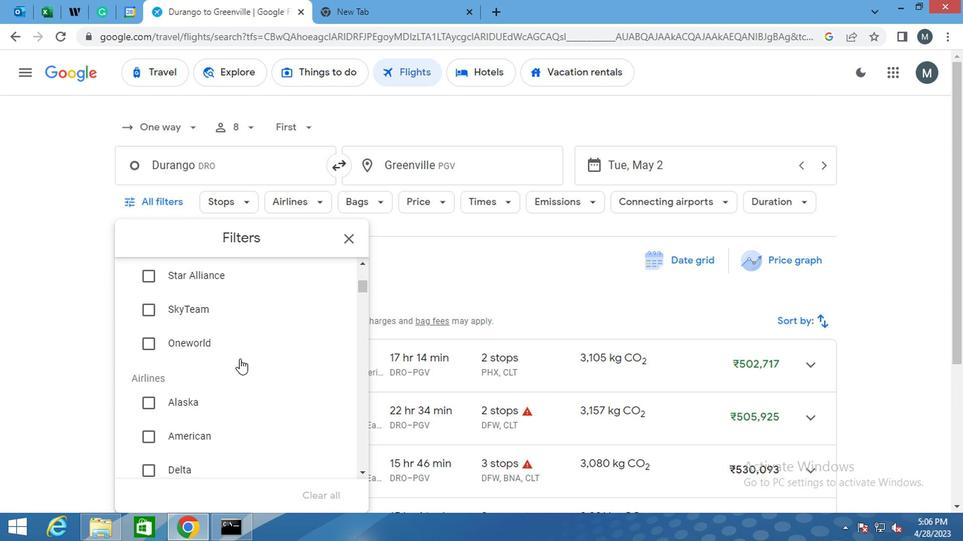 
Action: Mouse moved to (292, 379)
Screenshot: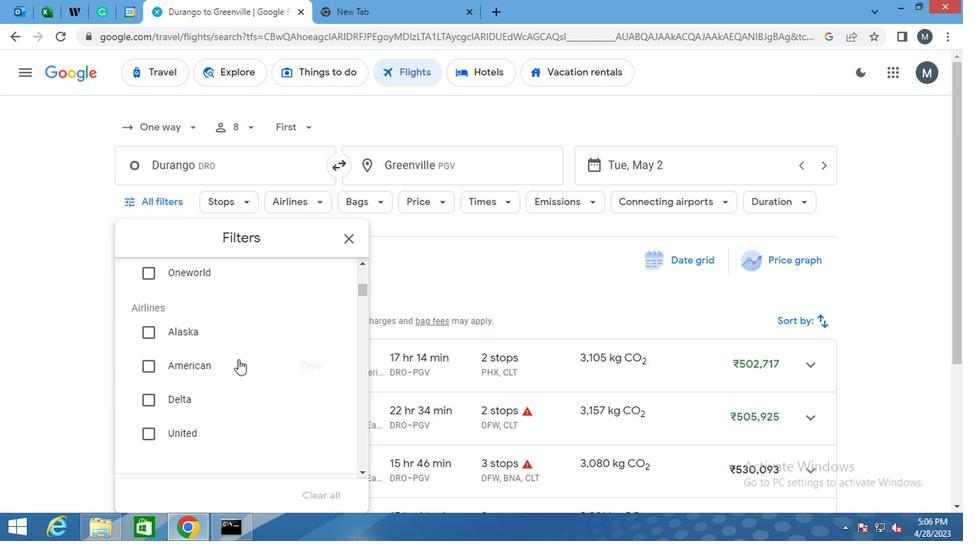 
Action: Mouse scrolled (292, 378) with delta (0, 0)
Screenshot: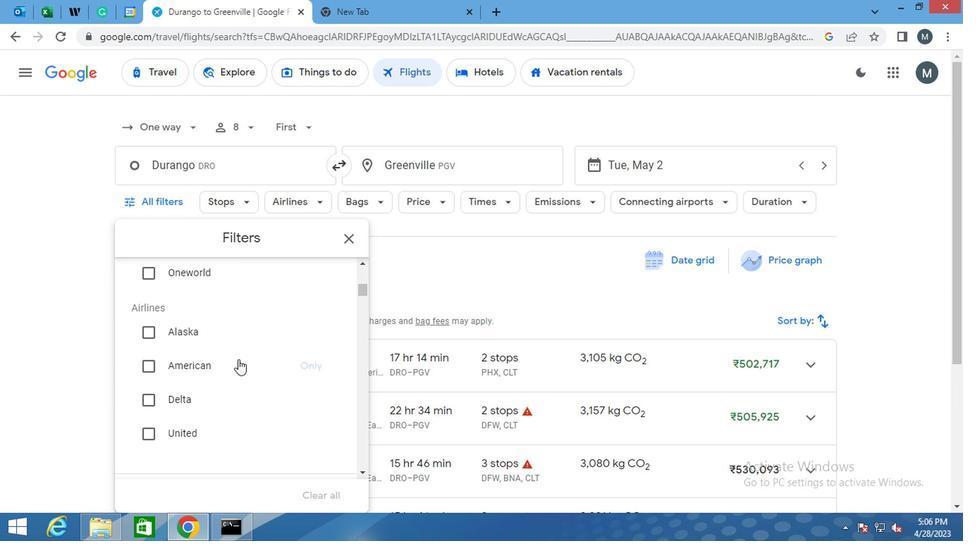 
Action: Mouse moved to (292, 380)
Screenshot: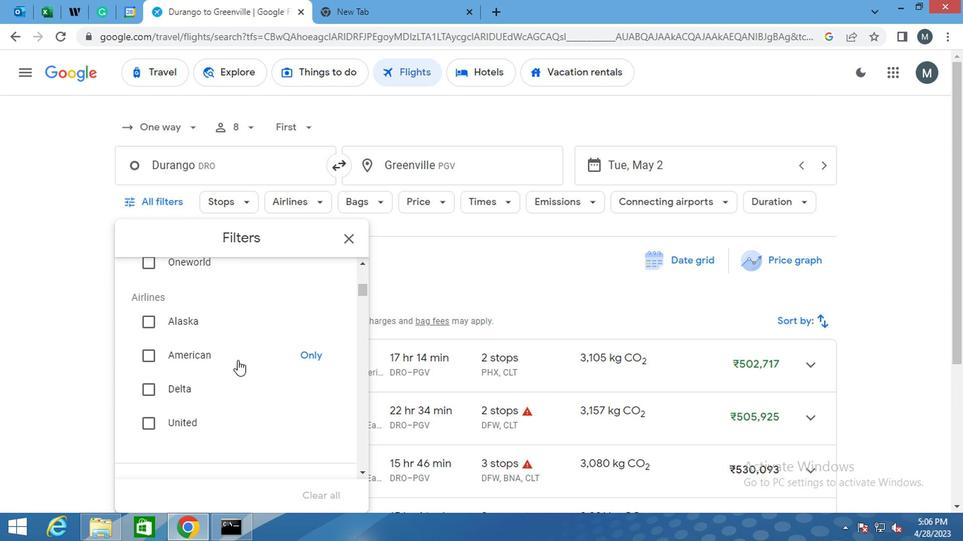 
Action: Mouse scrolled (292, 379) with delta (0, 0)
Screenshot: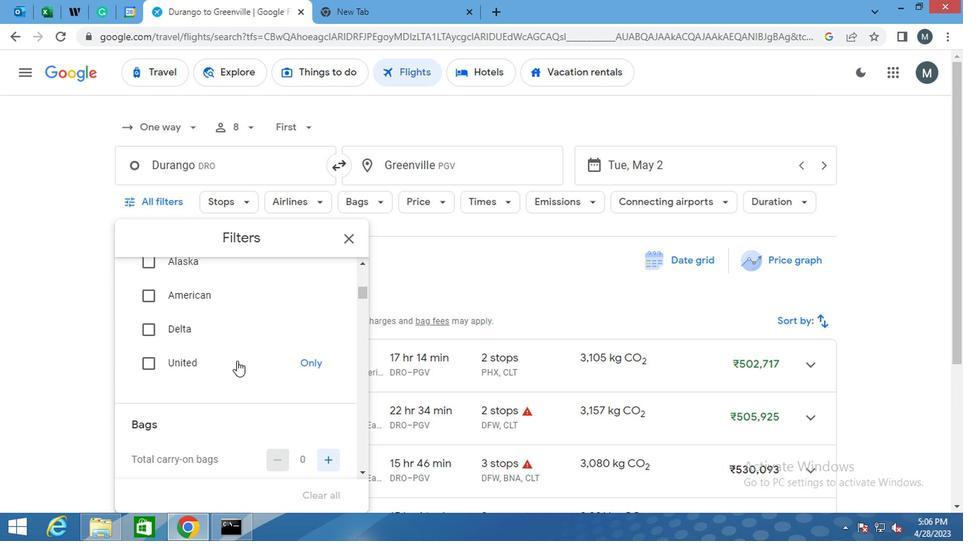 
Action: Mouse moved to (292, 380)
Screenshot: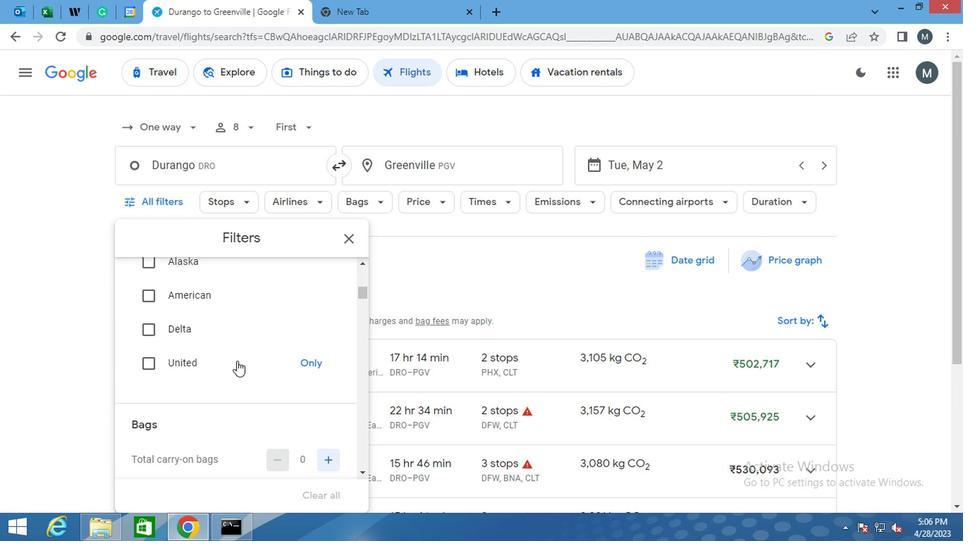 
Action: Mouse scrolled (292, 380) with delta (0, 0)
Screenshot: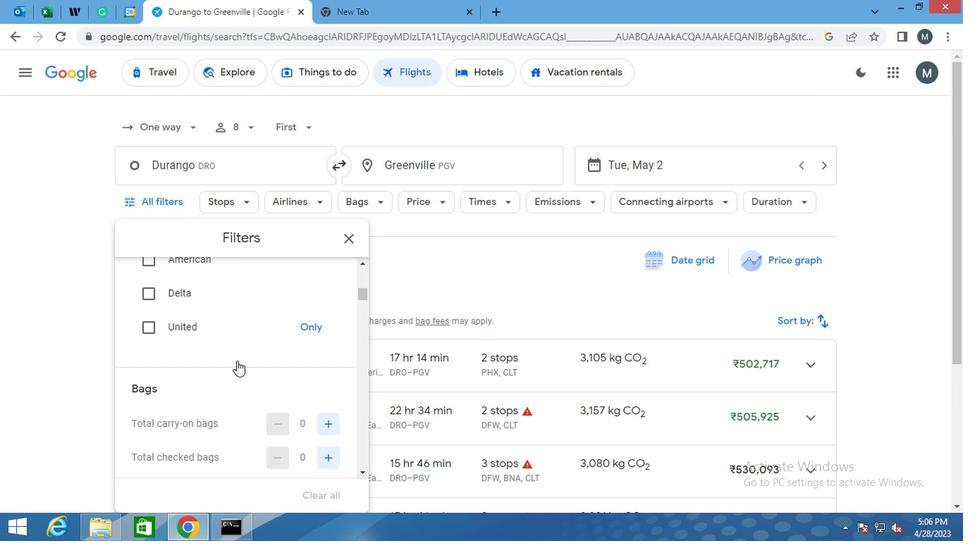 
Action: Mouse moved to (290, 380)
Screenshot: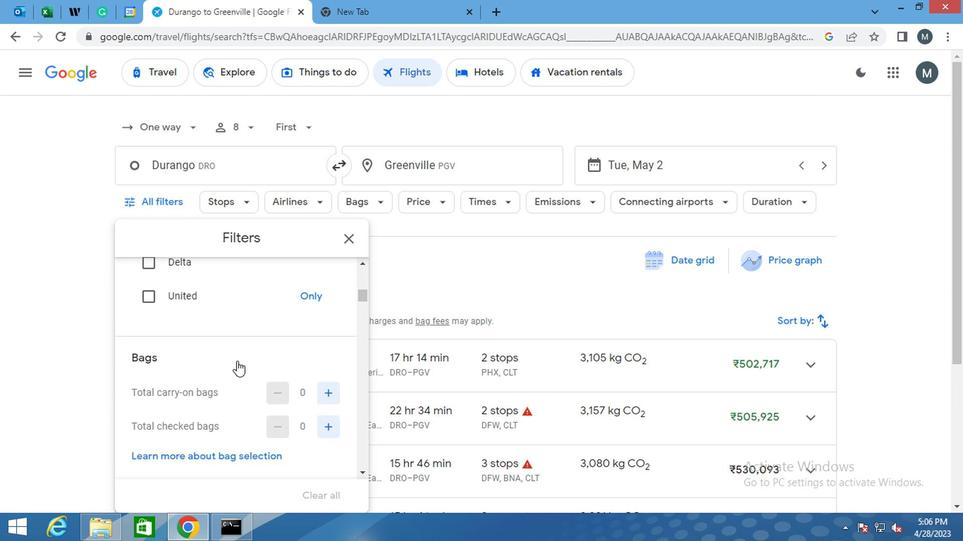 
Action: Mouse scrolled (290, 381) with delta (0, 0)
Screenshot: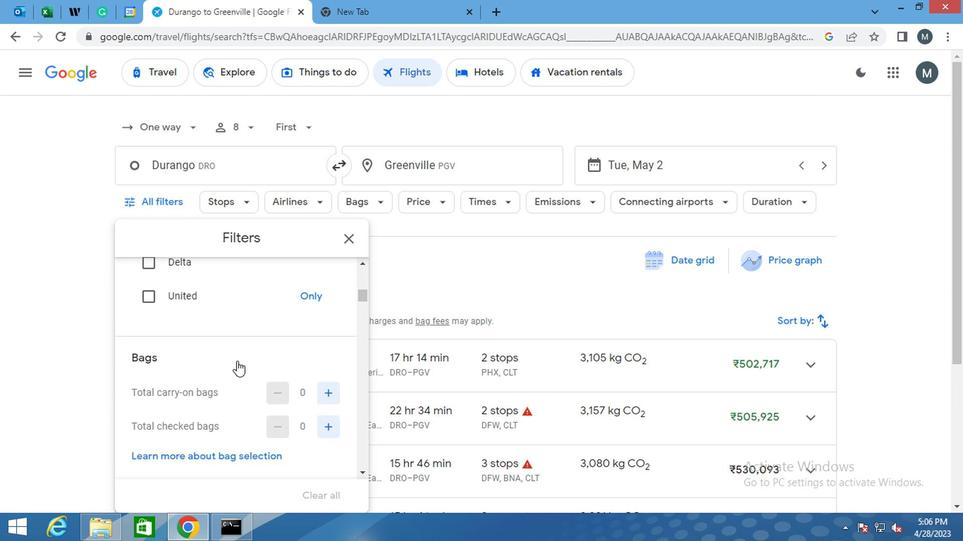 
Action: Mouse moved to (288, 380)
Screenshot: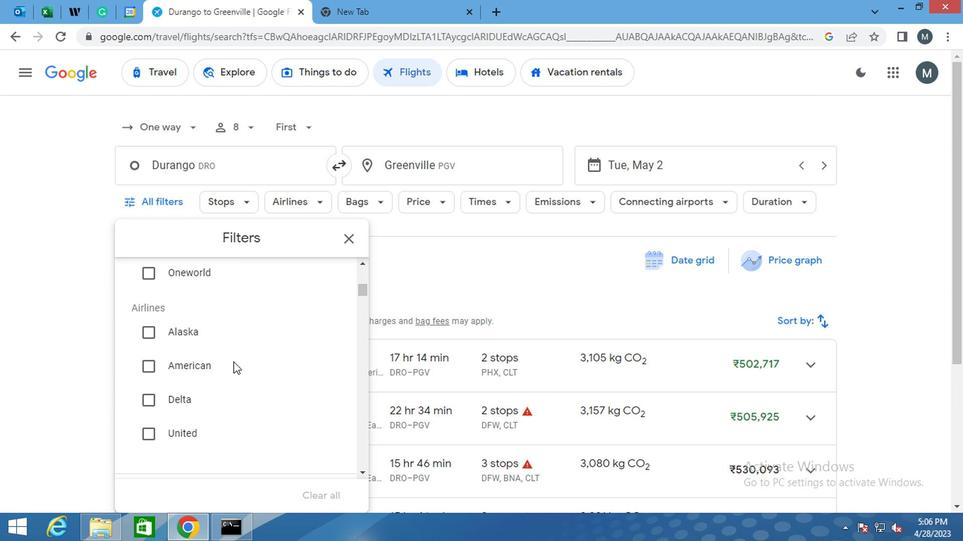 
Action: Mouse scrolled (288, 380) with delta (0, 0)
Screenshot: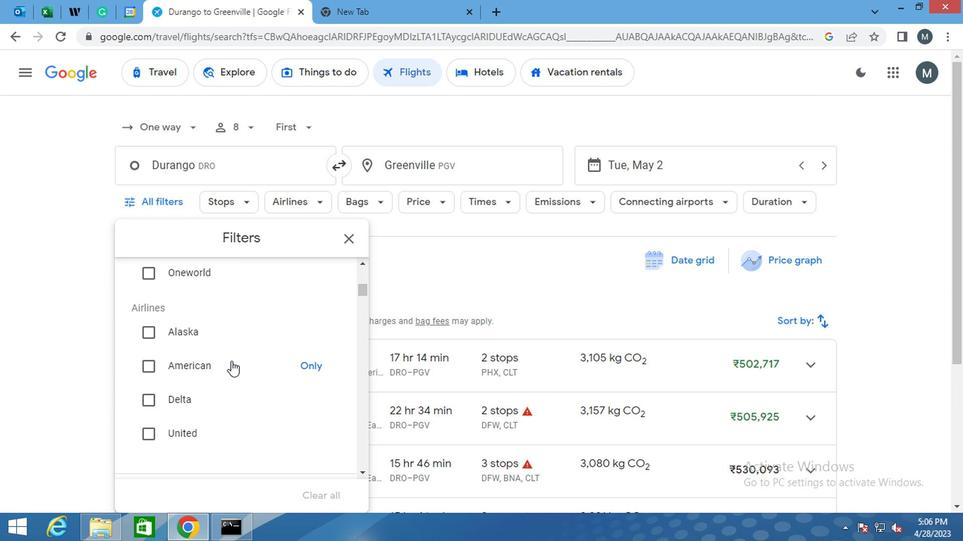 
Action: Mouse moved to (286, 378)
Screenshot: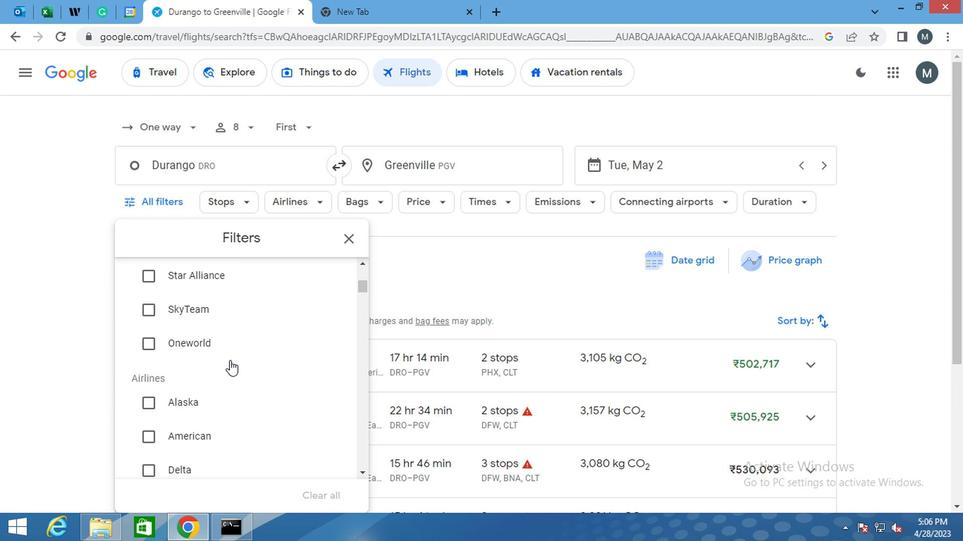 
Action: Mouse scrolled (286, 379) with delta (0, 0)
Screenshot: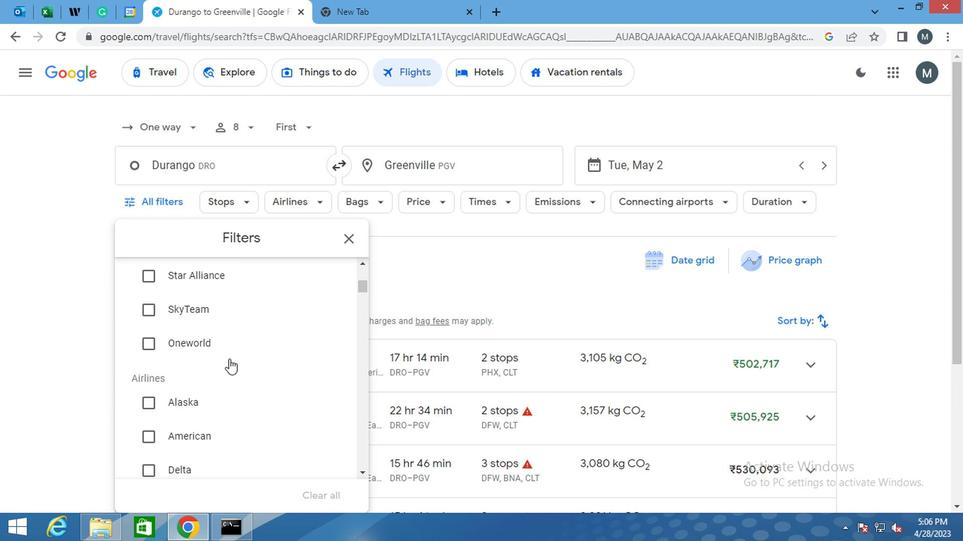 
Action: Mouse moved to (286, 377)
Screenshot: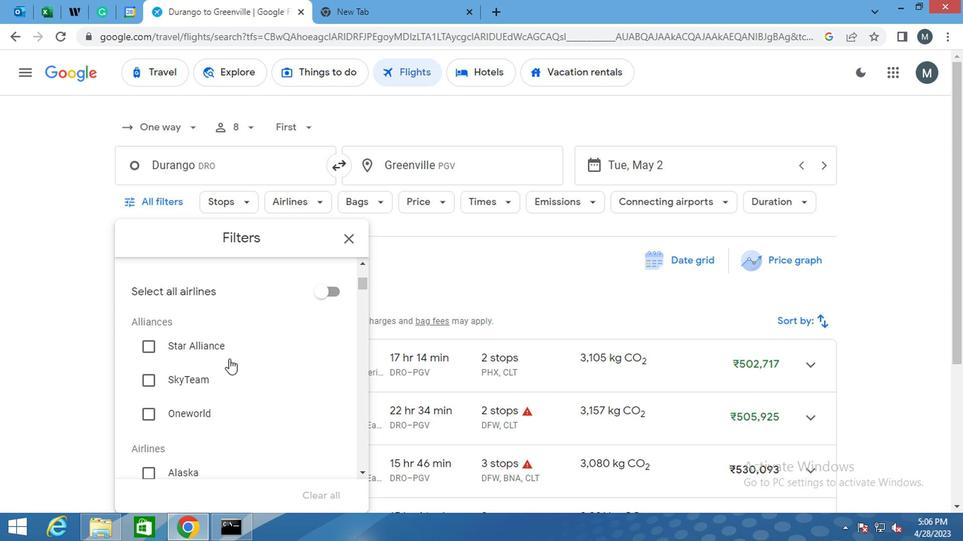 
Action: Mouse scrolled (286, 377) with delta (0, 0)
Screenshot: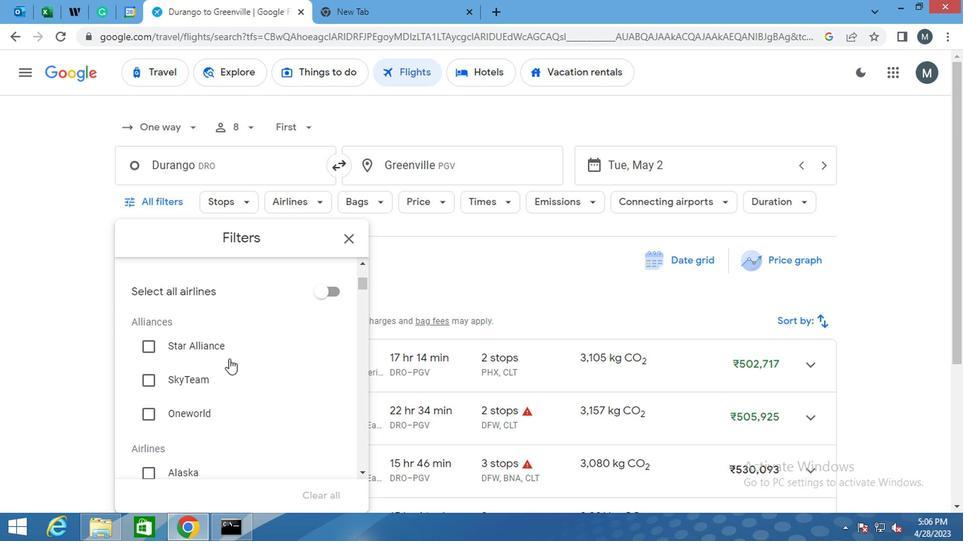 
Action: Mouse moved to (285, 377)
Screenshot: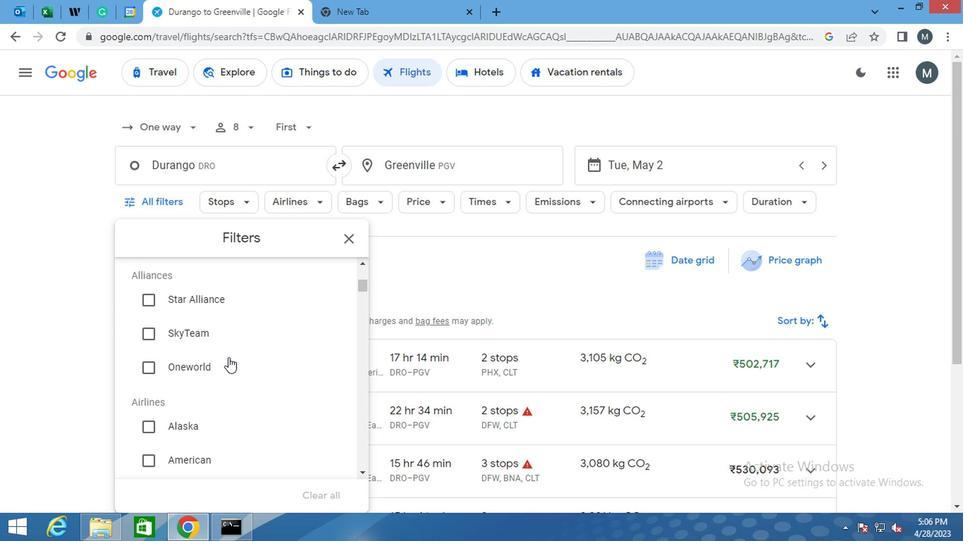 
Action: Mouse scrolled (285, 377) with delta (0, 0)
Screenshot: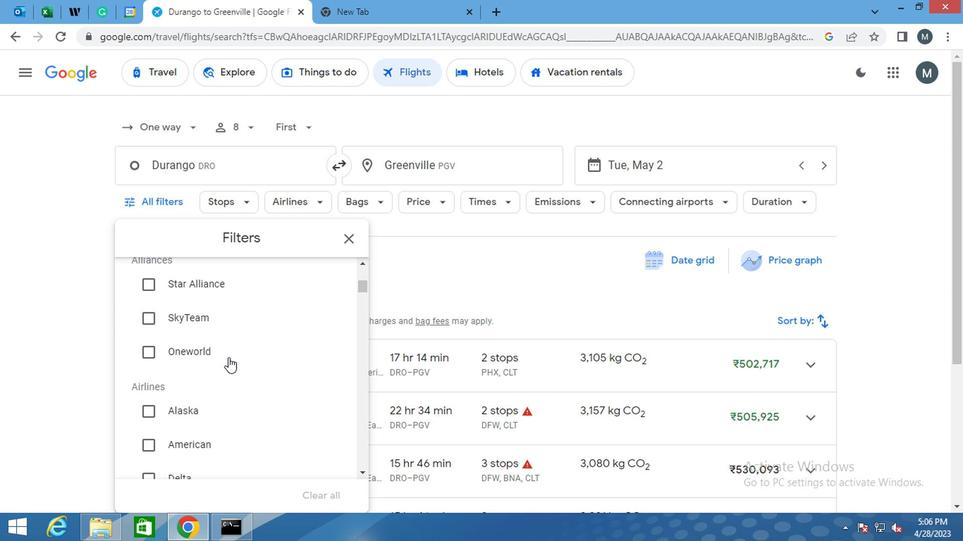 
Action: Mouse moved to (283, 378)
Screenshot: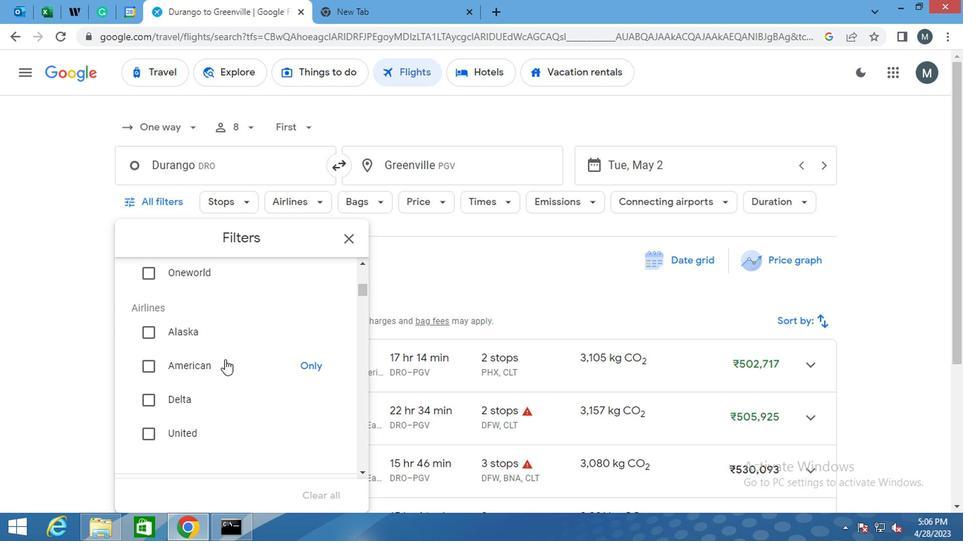 
Action: Mouse scrolled (283, 378) with delta (0, 0)
Screenshot: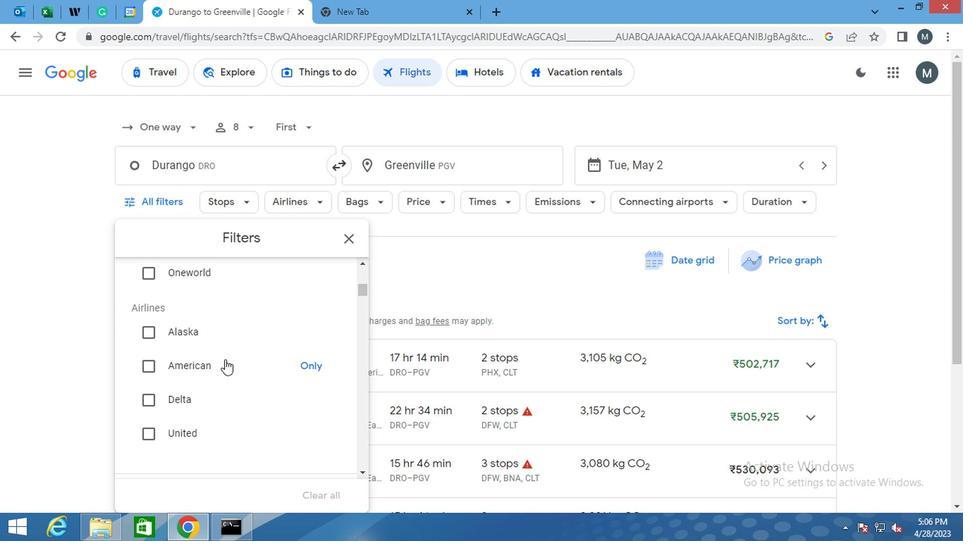 
Action: Mouse moved to (290, 395)
Screenshot: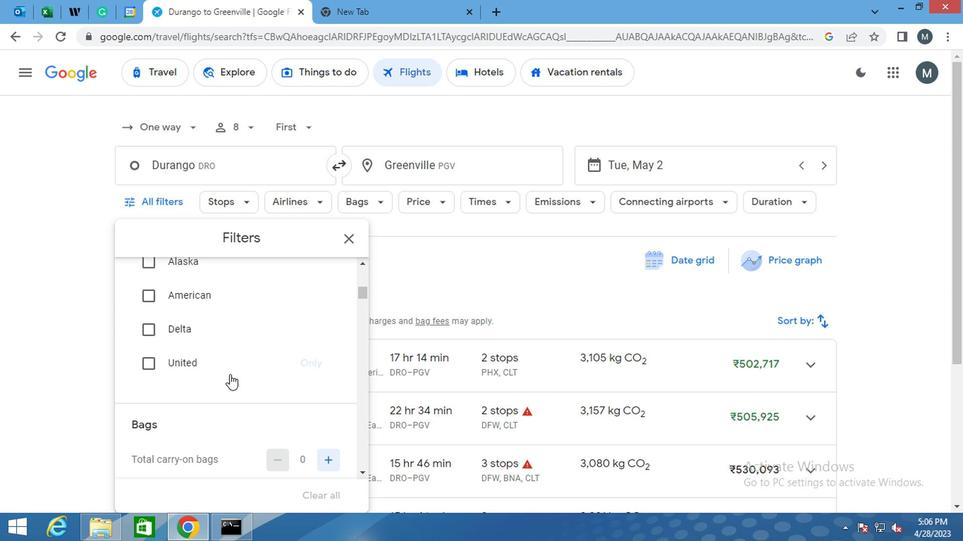 
Action: Mouse scrolled (290, 394) with delta (0, 0)
Screenshot: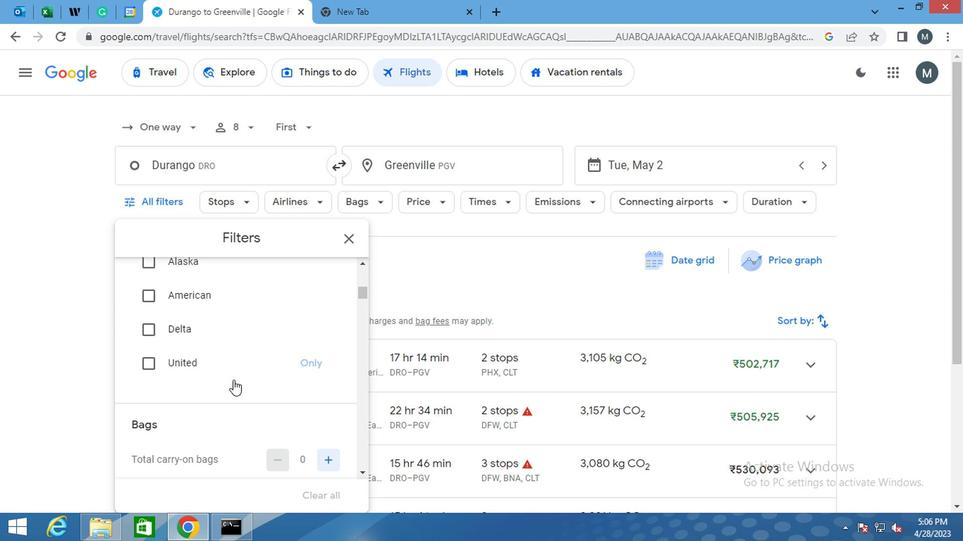 
Action: Mouse moved to (361, 427)
Screenshot: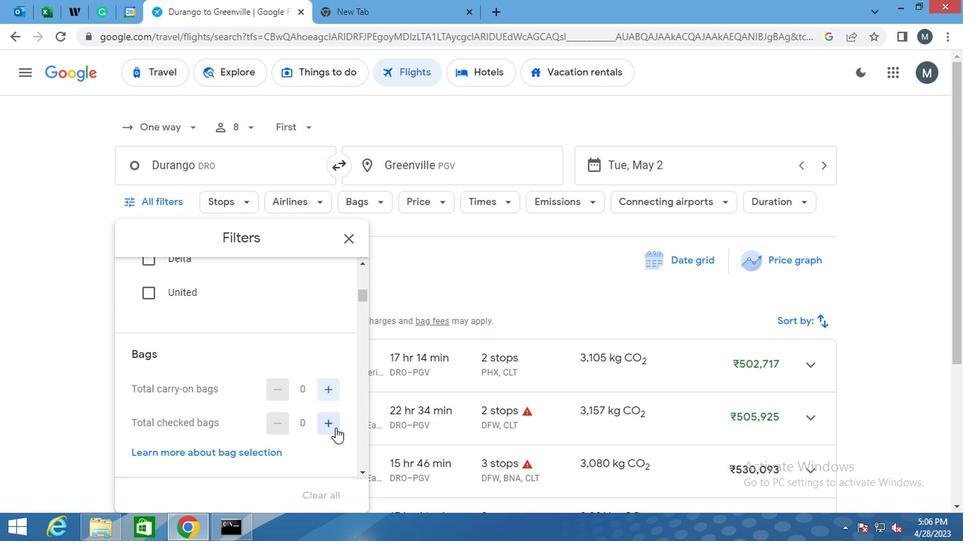 
Action: Mouse pressed left at (361, 427)
Screenshot: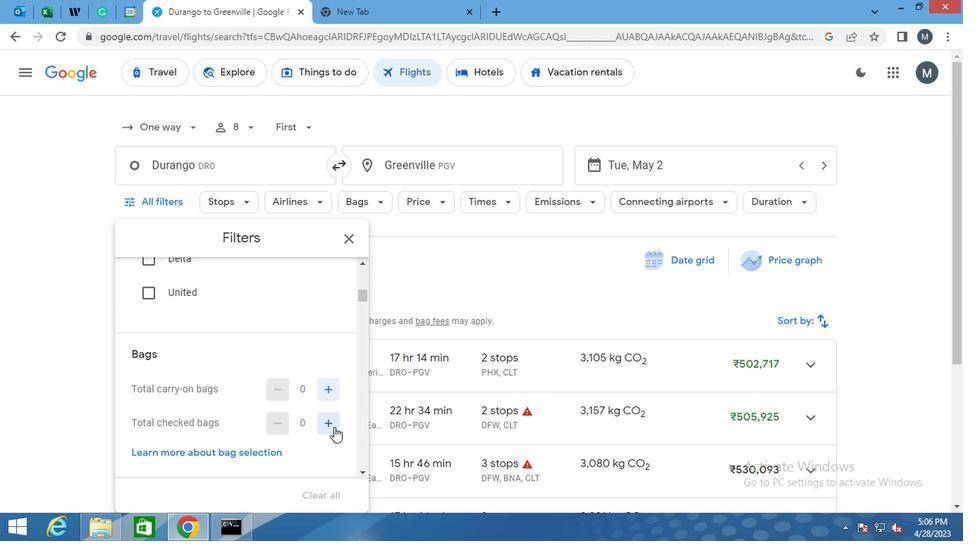 
Action: Mouse pressed left at (361, 427)
Screenshot: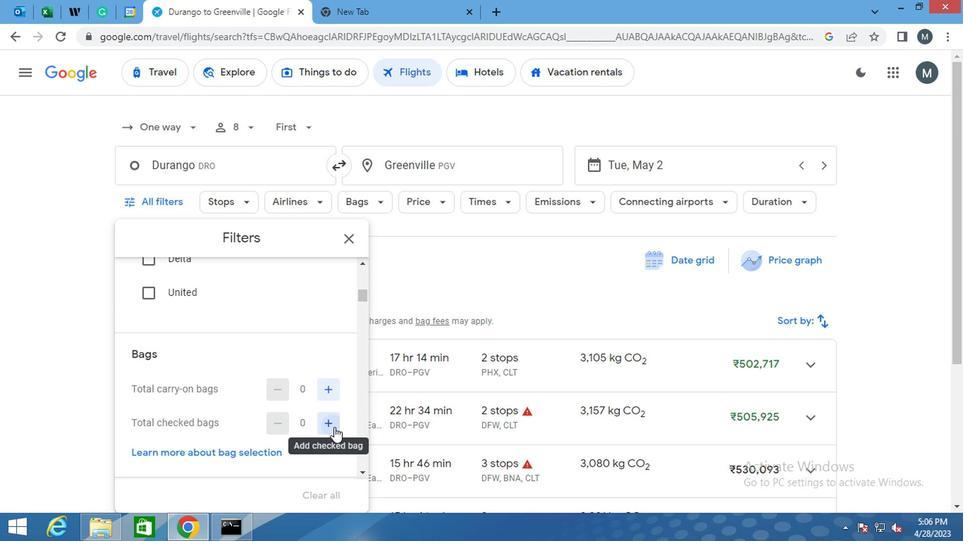 
Action: Mouse moved to (361, 427)
Screenshot: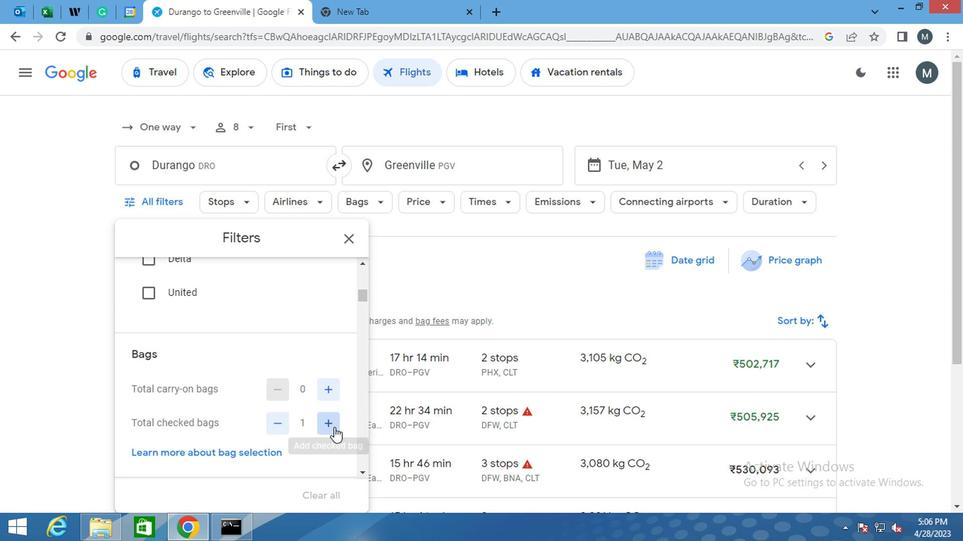
Action: Mouse pressed left at (361, 427)
Screenshot: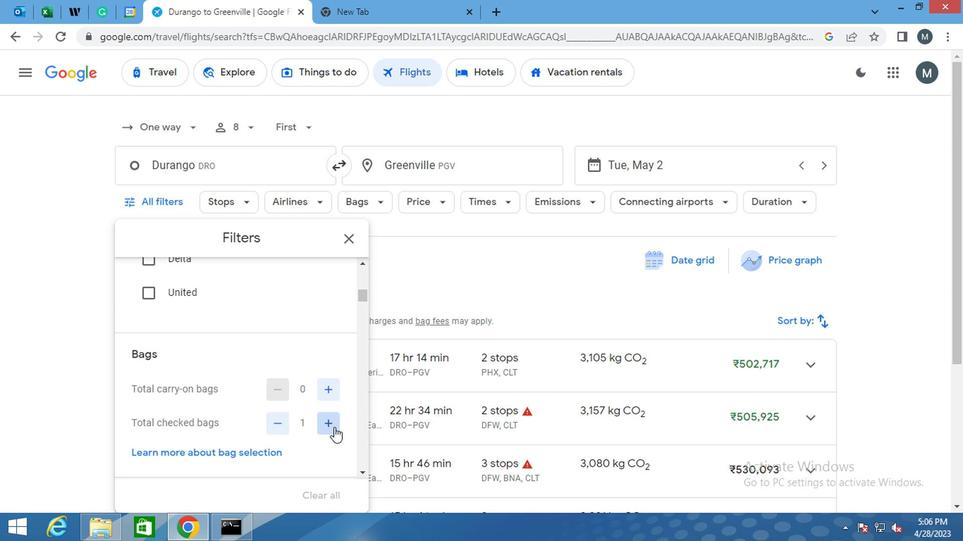 
Action: Mouse pressed left at (361, 427)
Screenshot: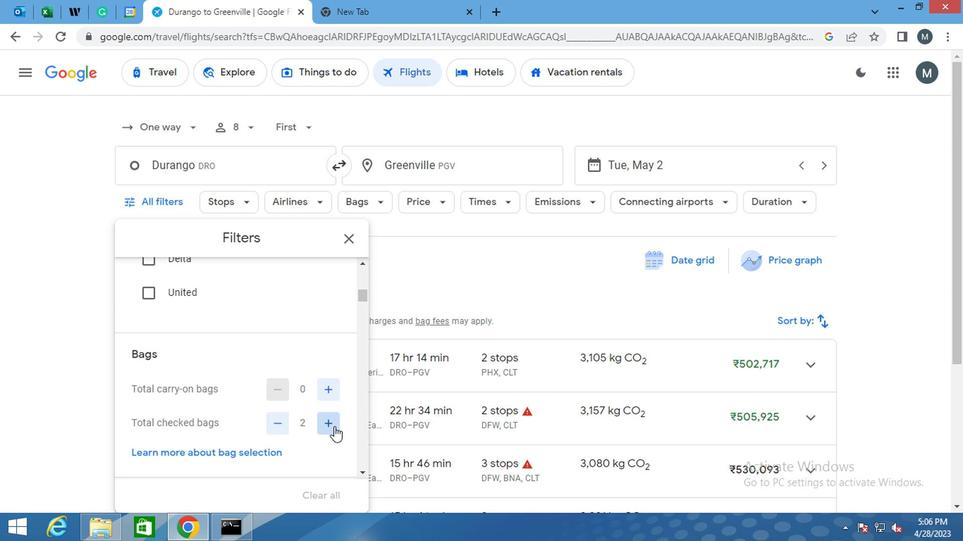 
Action: Mouse pressed left at (361, 427)
Screenshot: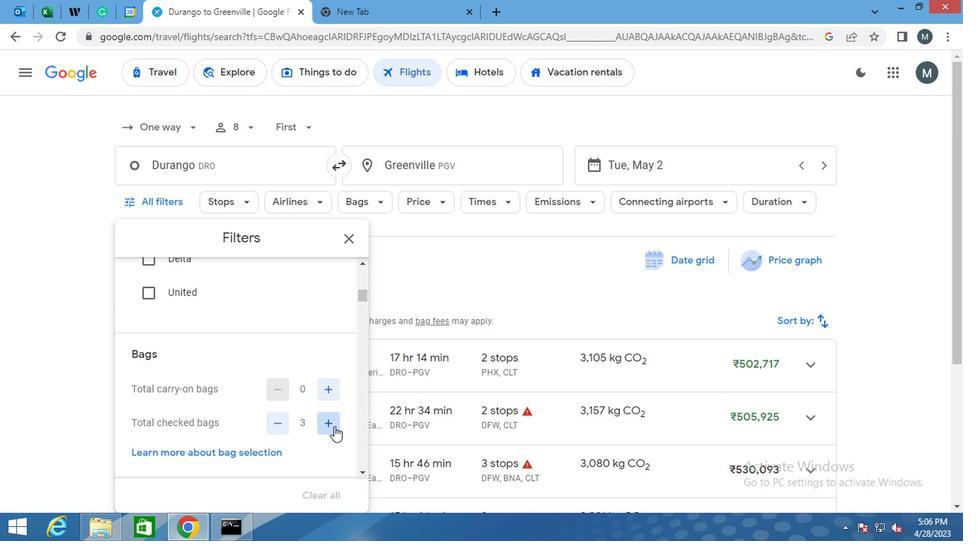 
Action: Mouse pressed left at (361, 427)
Screenshot: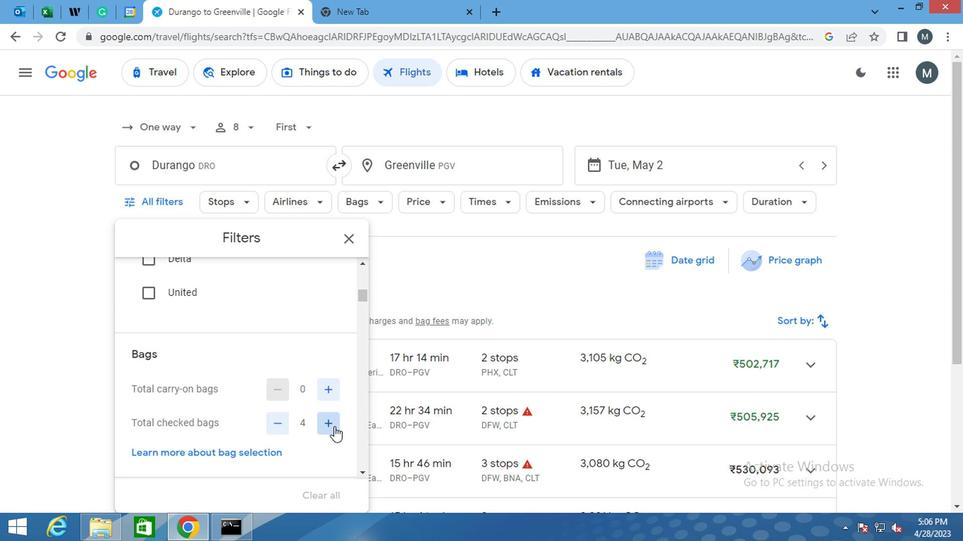 
Action: Mouse pressed left at (361, 427)
Screenshot: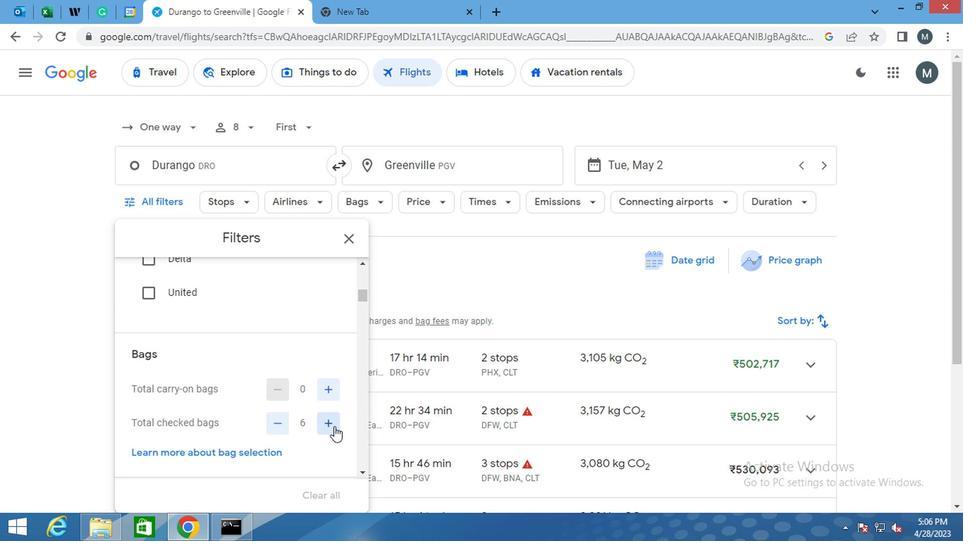 
Action: Mouse moved to (278, 400)
Screenshot: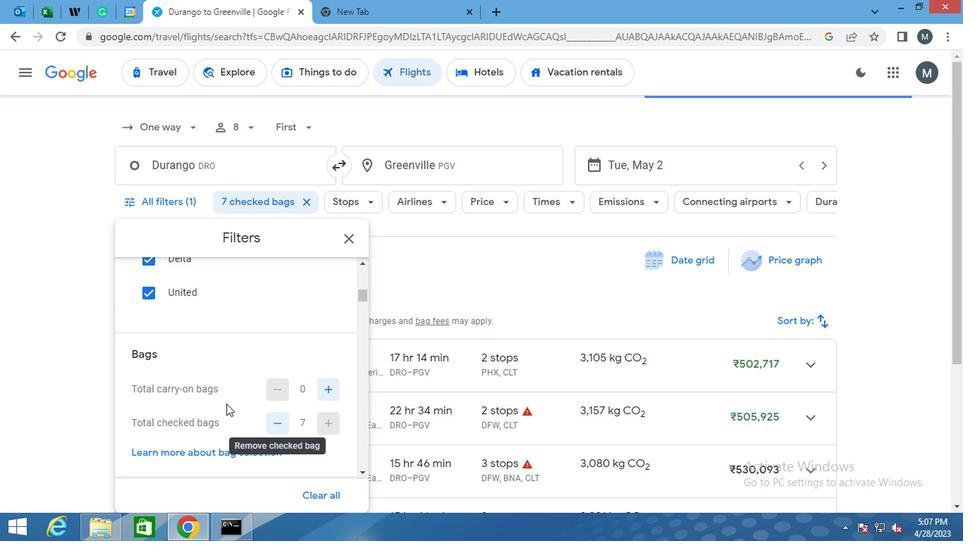 
Action: Mouse scrolled (278, 400) with delta (0, 0)
Screenshot: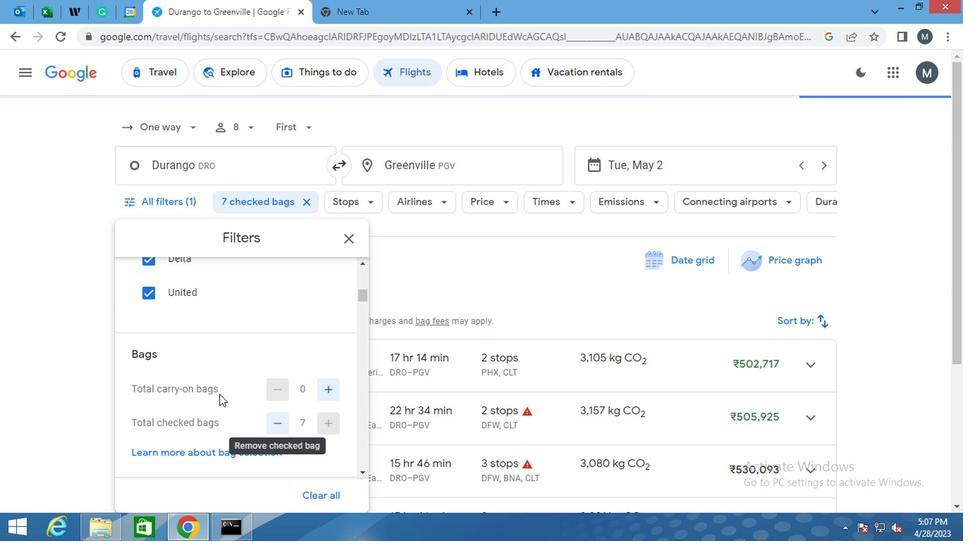 
Action: Mouse moved to (271, 402)
Screenshot: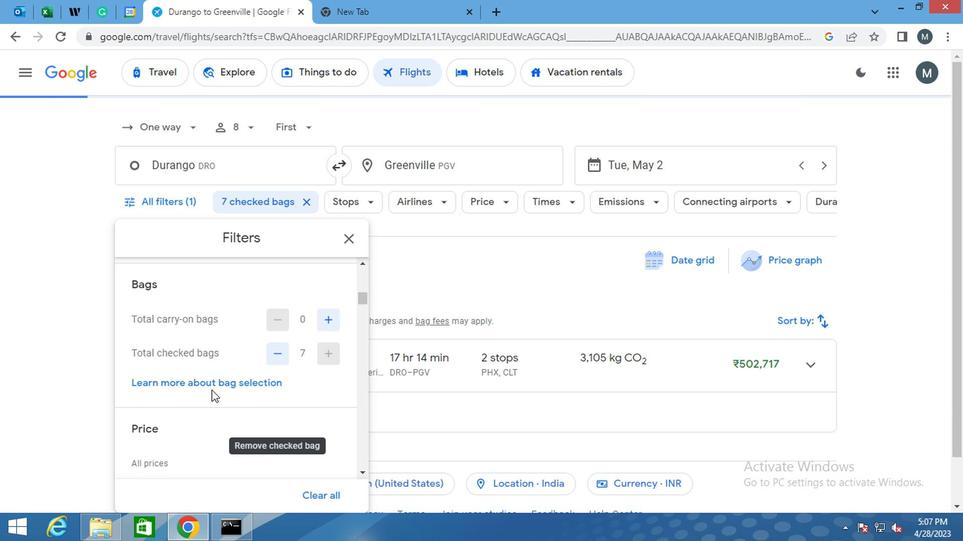 
Action: Mouse scrolled (271, 402) with delta (0, 0)
Screenshot: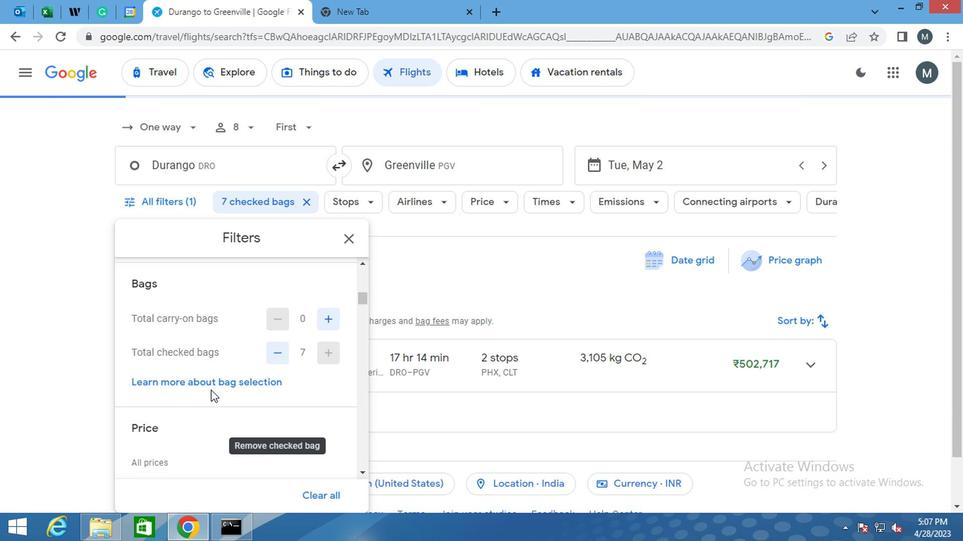 
Action: Mouse moved to (297, 421)
Screenshot: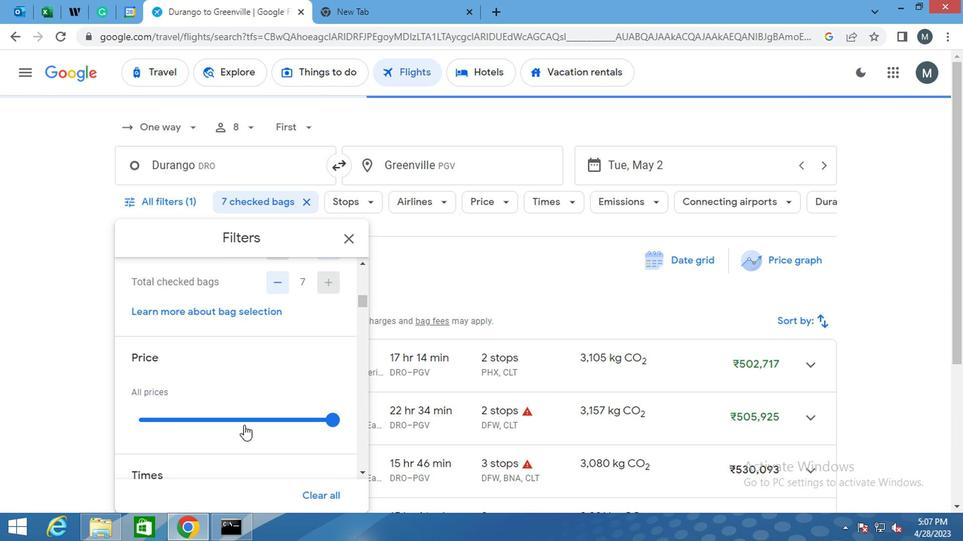 
Action: Mouse pressed left at (297, 421)
Screenshot: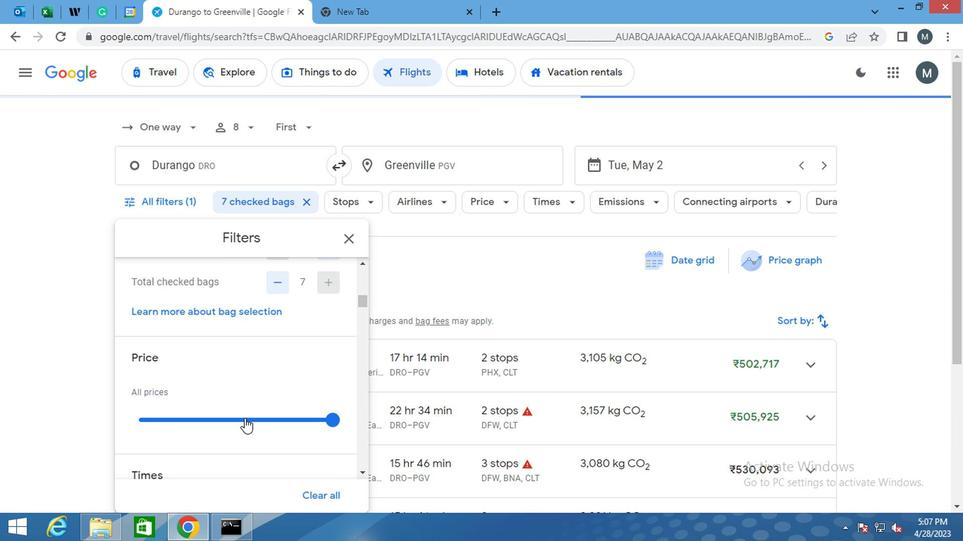 
Action: Mouse moved to (298, 421)
Screenshot: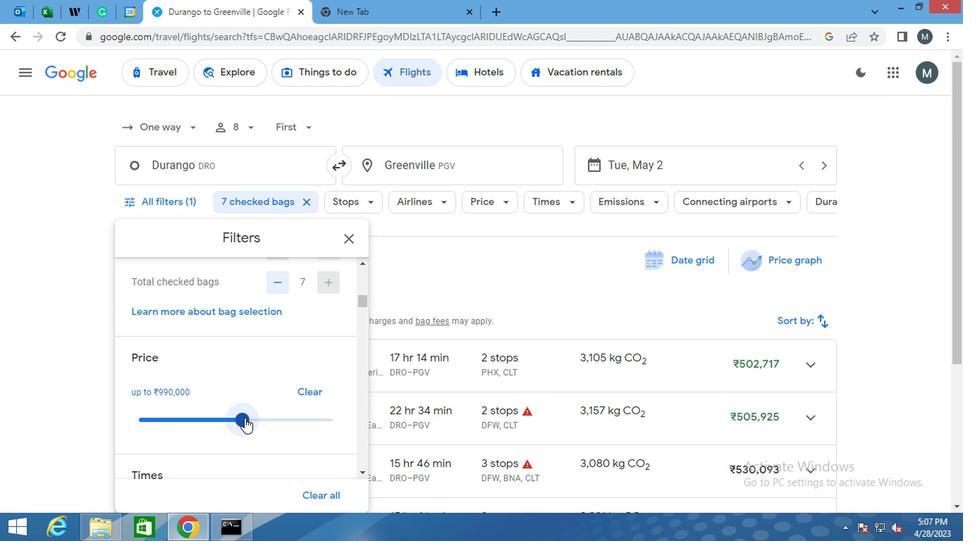 
Action: Mouse pressed left at (298, 421)
Screenshot: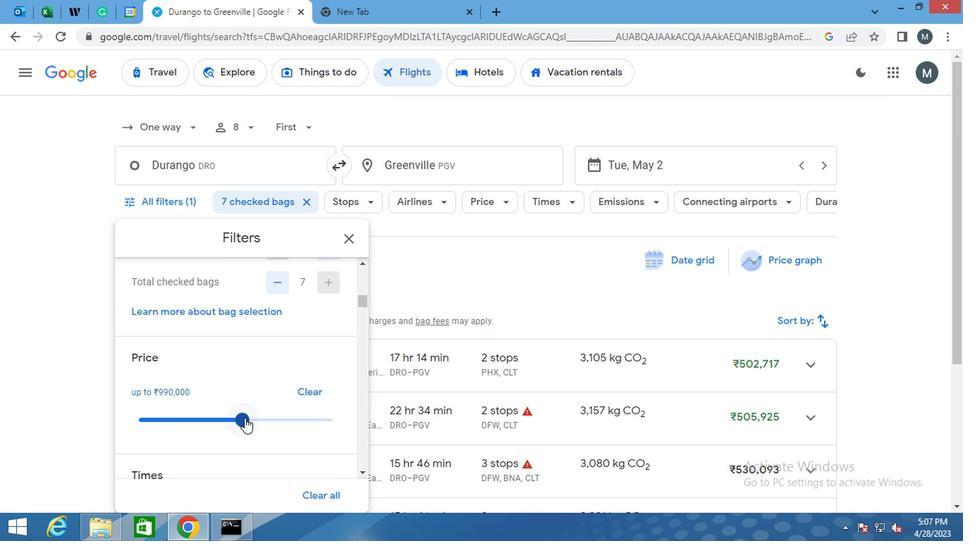 
Action: Mouse moved to (291, 411)
Screenshot: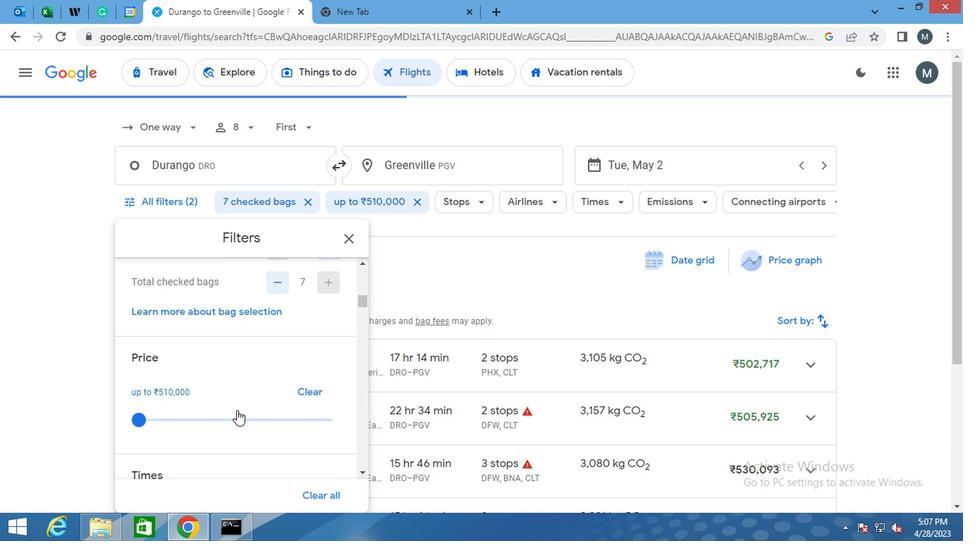
Action: Mouse scrolled (291, 410) with delta (0, 0)
Screenshot: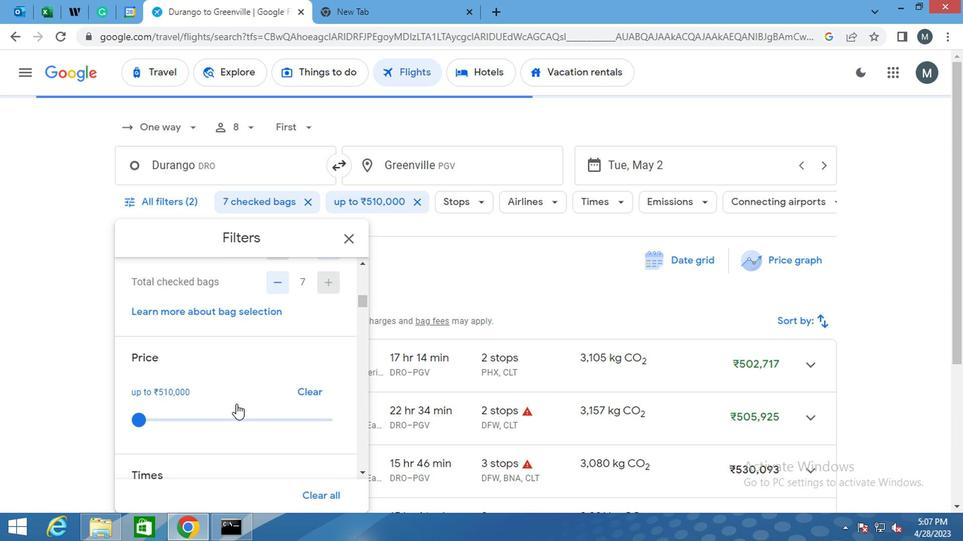 
Action: Mouse scrolled (291, 410) with delta (0, 0)
Screenshot: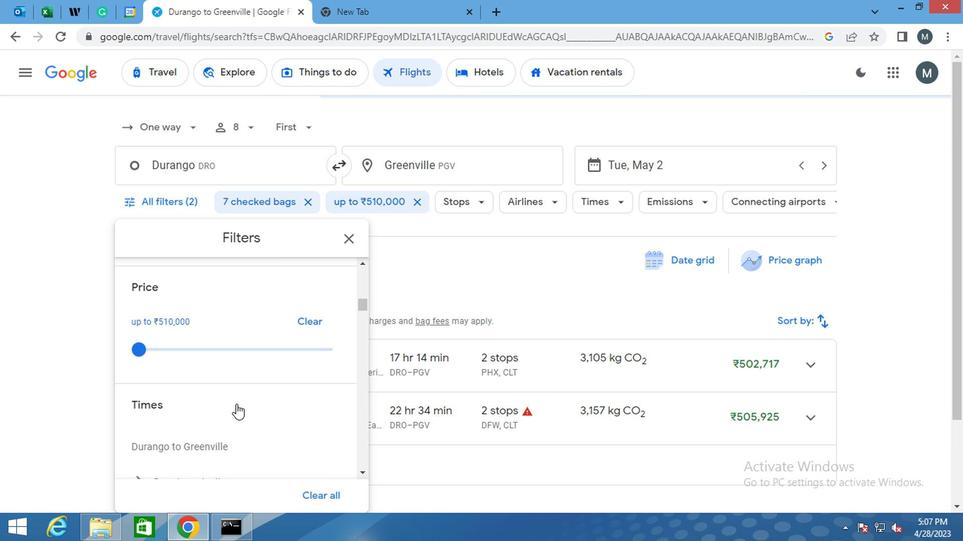 
Action: Mouse moved to (278, 433)
Screenshot: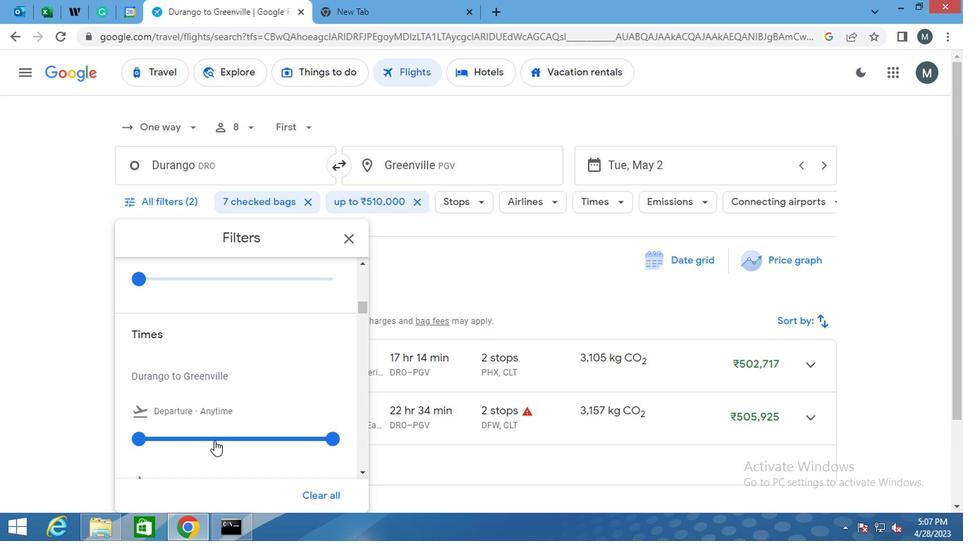 
Action: Mouse pressed left at (278, 433)
Screenshot: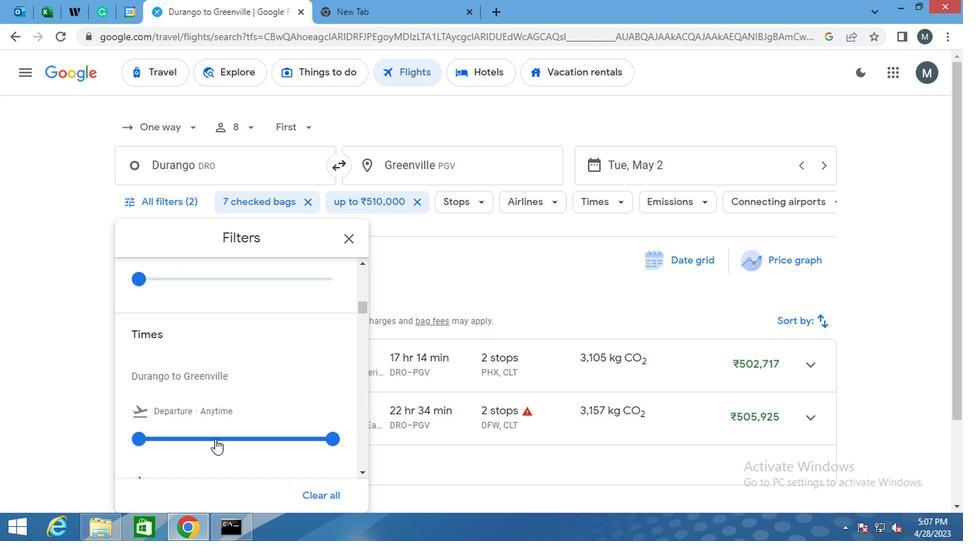 
Action: Mouse moved to (278, 433)
Screenshot: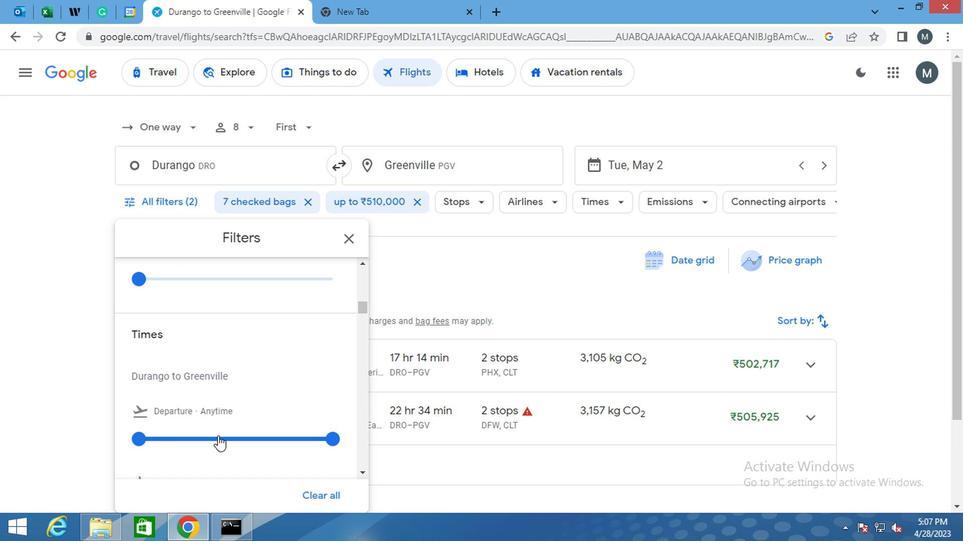 
Action: Mouse pressed left at (278, 433)
Screenshot: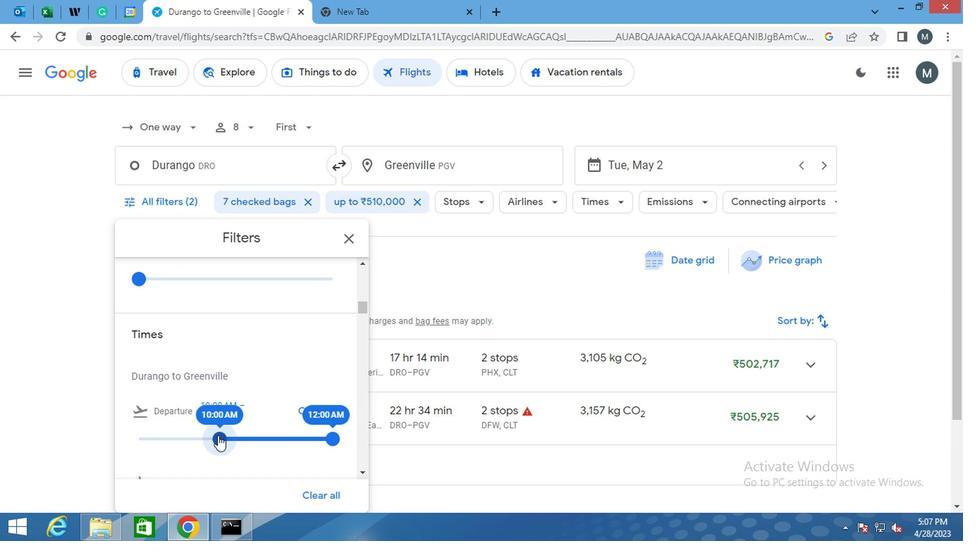 
Action: Mouse moved to (260, 435)
Screenshot: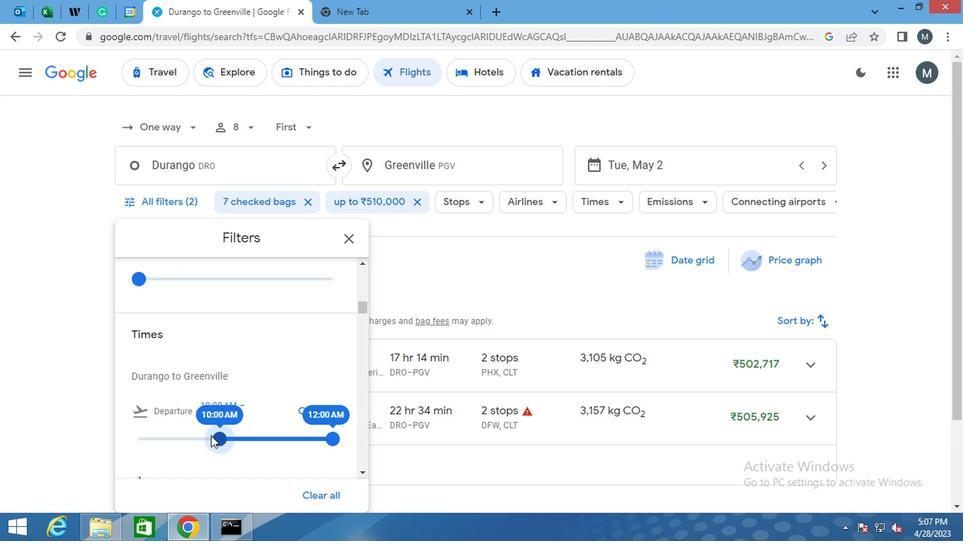 
Action: Mouse pressed left at (260, 435)
Screenshot: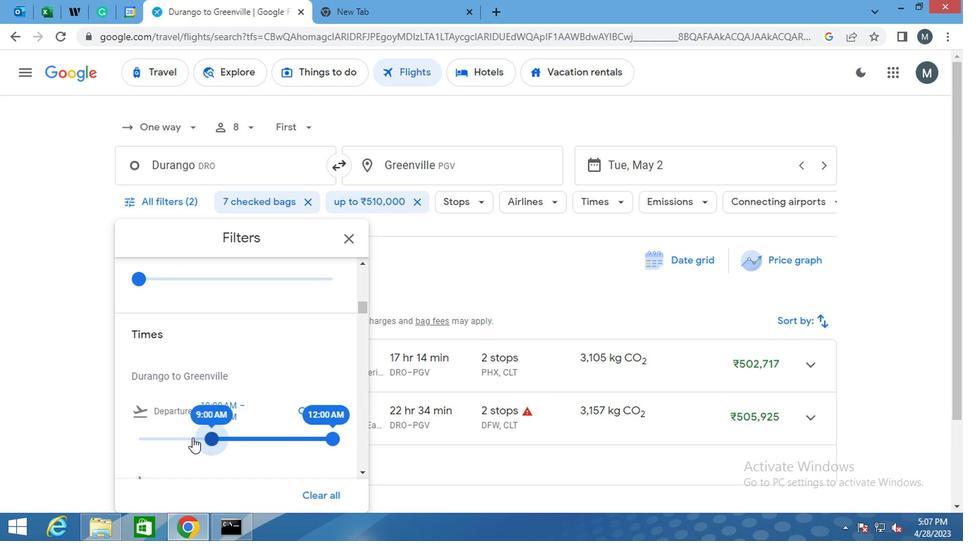 
Action: Mouse moved to (261, 434)
Screenshot: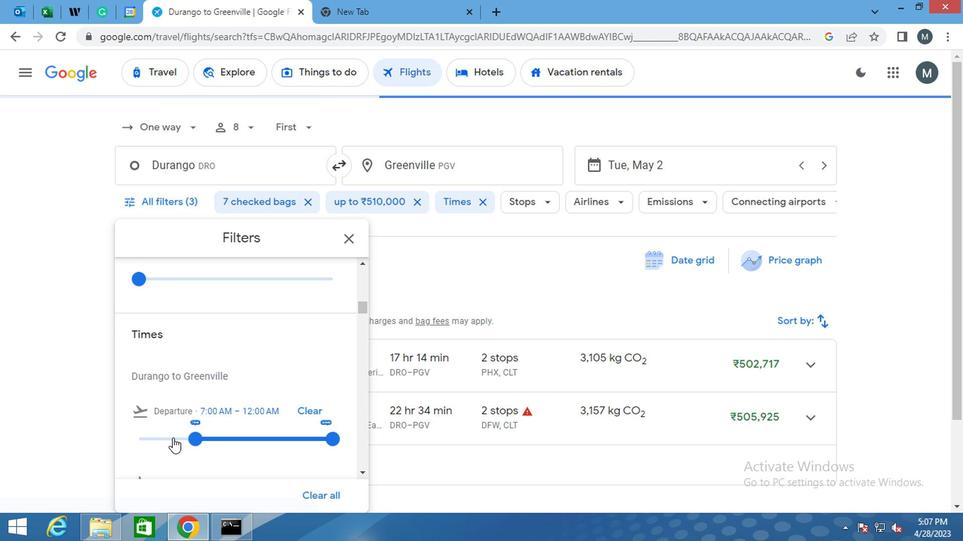 
Action: Mouse pressed left at (261, 434)
Screenshot: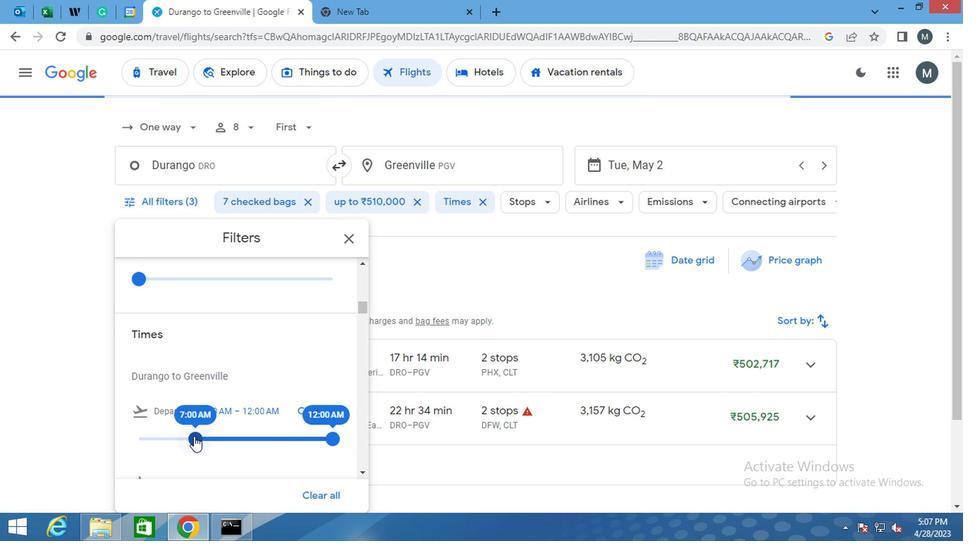 
Action: Mouse moved to (355, 435)
Screenshot: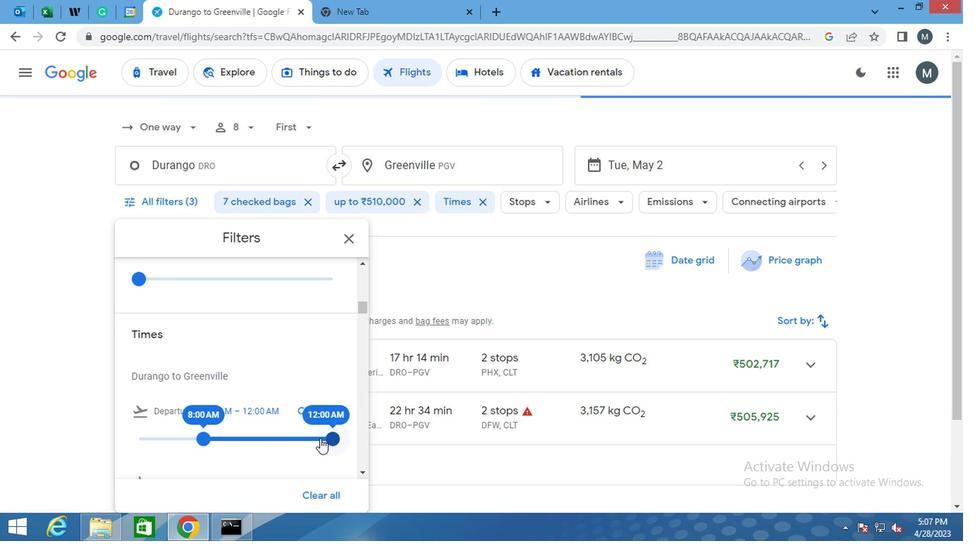 
Action: Mouse pressed left at (355, 435)
Screenshot: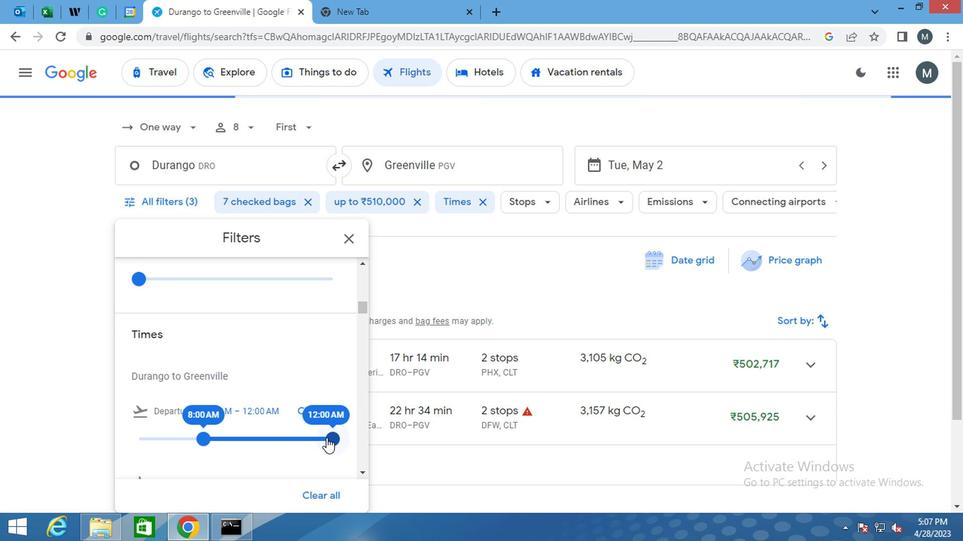 
Action: Mouse moved to (254, 419)
Screenshot: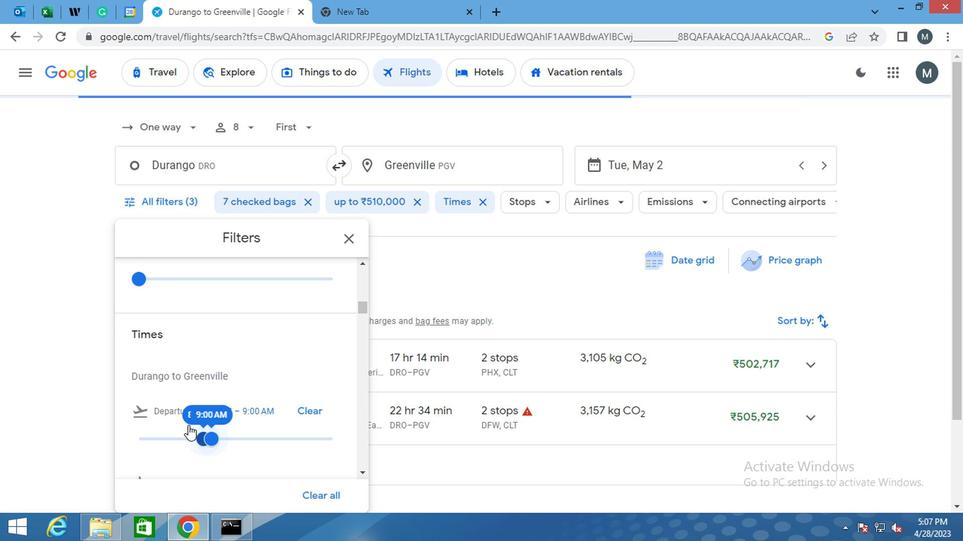 
Action: Mouse scrolled (254, 418) with delta (0, 0)
Screenshot: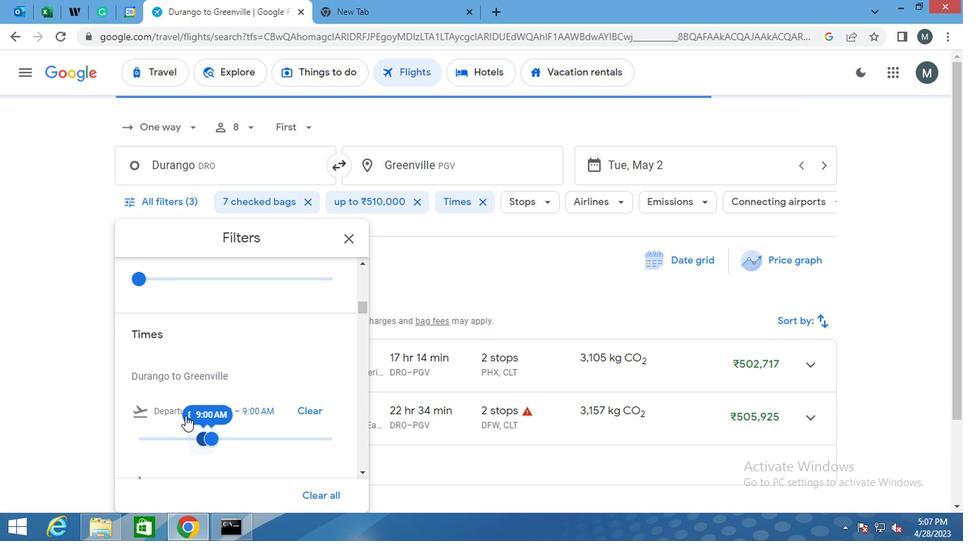 
Action: Mouse scrolled (254, 418) with delta (0, 0)
Screenshot: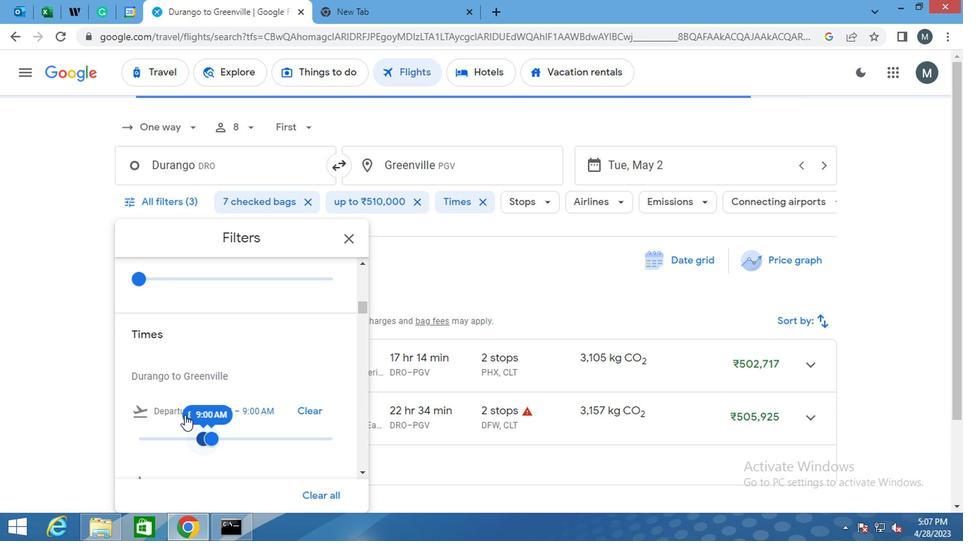 
Action: Mouse moved to (371, 296)
Screenshot: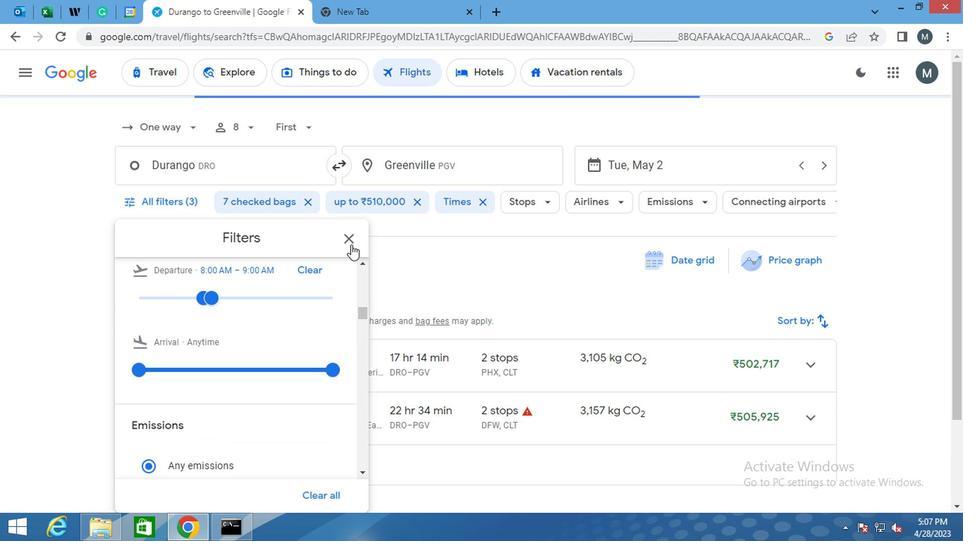 
Action: Mouse pressed left at (371, 296)
Screenshot: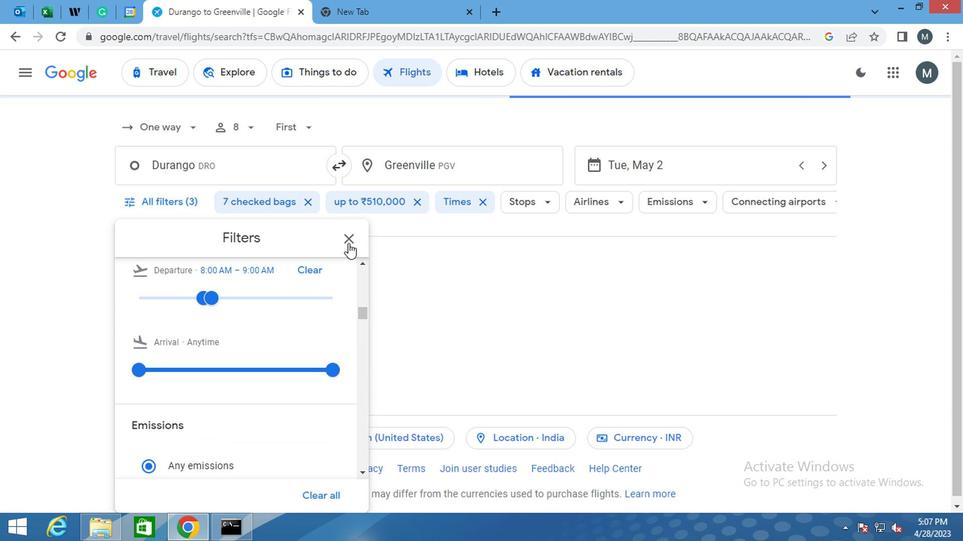 
